 Task: Look for space in Banmankhi, India from 4th August, 2023 to 8th August, 2023 for 1 adult in price range Rs.10000 to Rs.15000. Place can be private room with 1  bedroom having 1 bed and 1 bathroom. Property type can be flatguest house, hotel. Amenities needed are: wifi. Booking option can be shelf check-in. Required host language is English.
Action: Mouse moved to (449, 99)
Screenshot: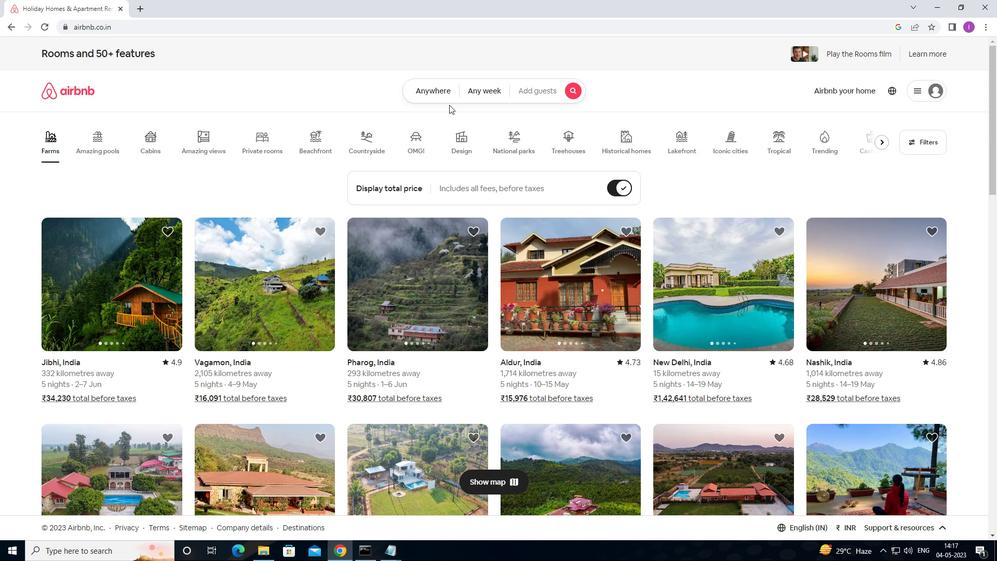 
Action: Mouse pressed left at (449, 99)
Screenshot: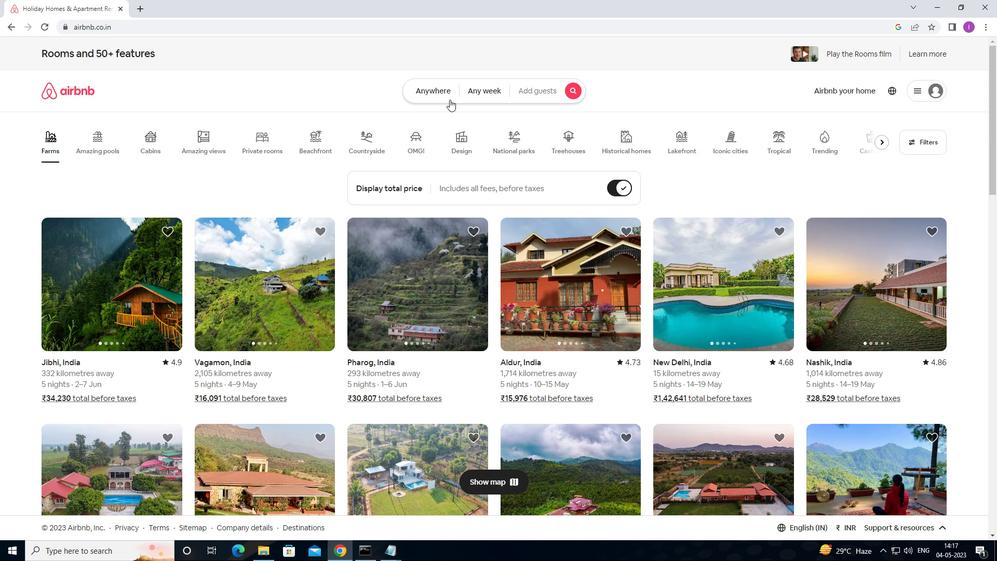 
Action: Mouse moved to (336, 132)
Screenshot: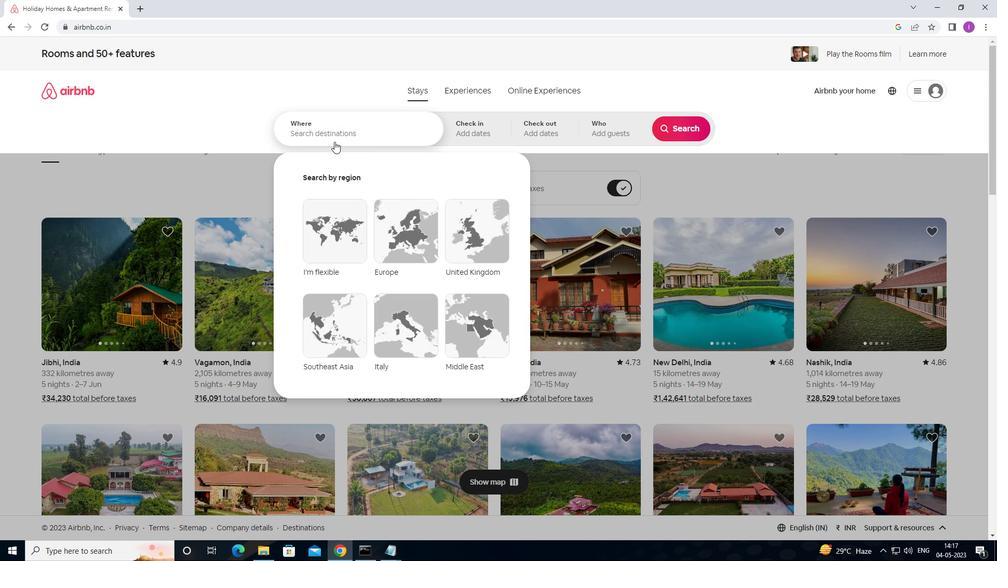 
Action: Mouse pressed left at (336, 132)
Screenshot: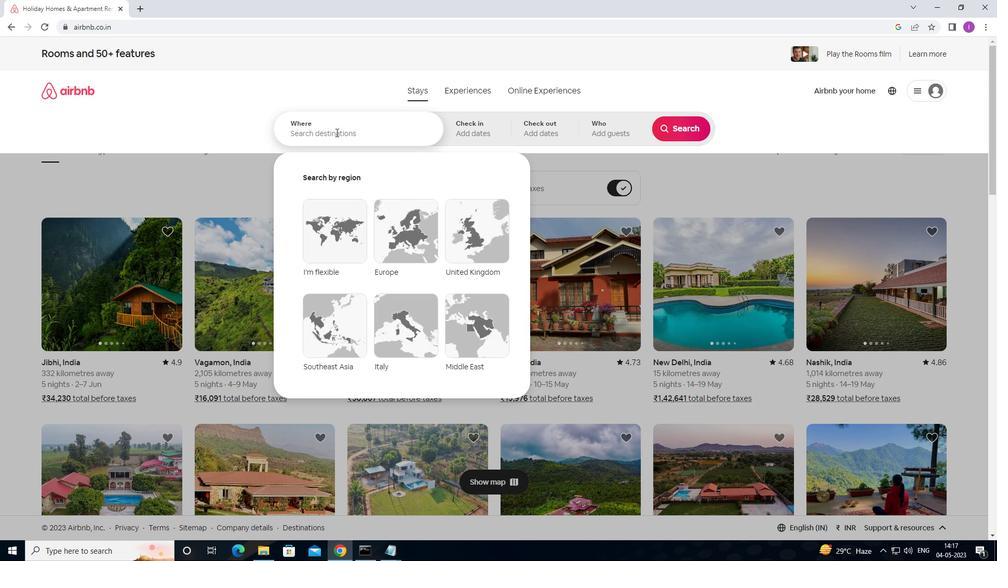 
Action: Mouse moved to (338, 131)
Screenshot: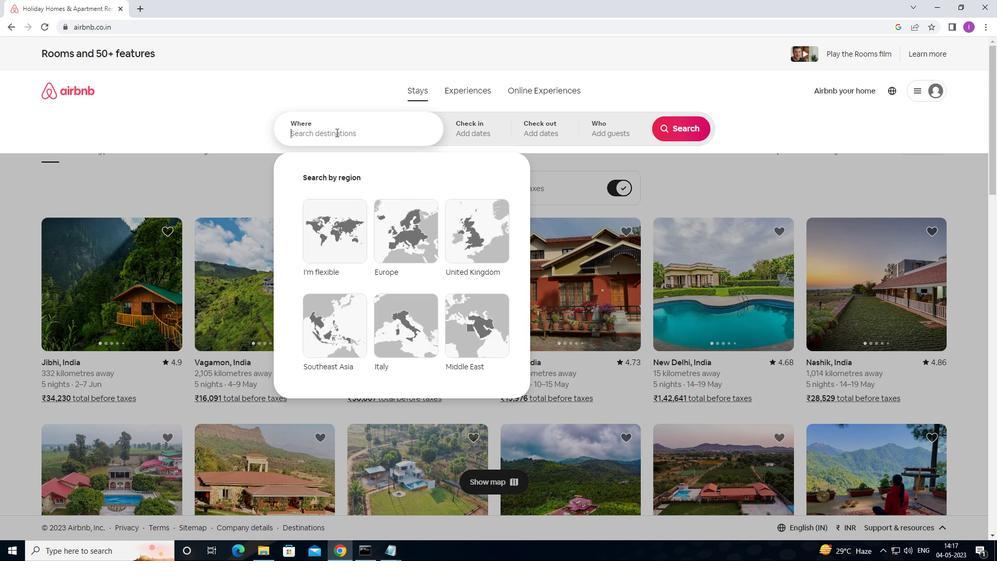 
Action: Key pressed <Key.shift>B
Screenshot: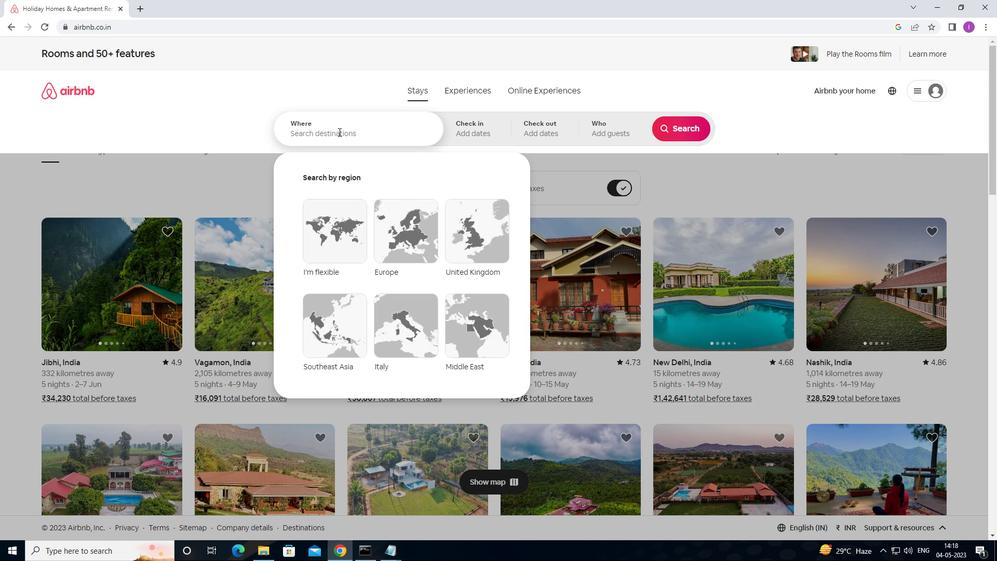 
Action: Mouse moved to (340, 130)
Screenshot: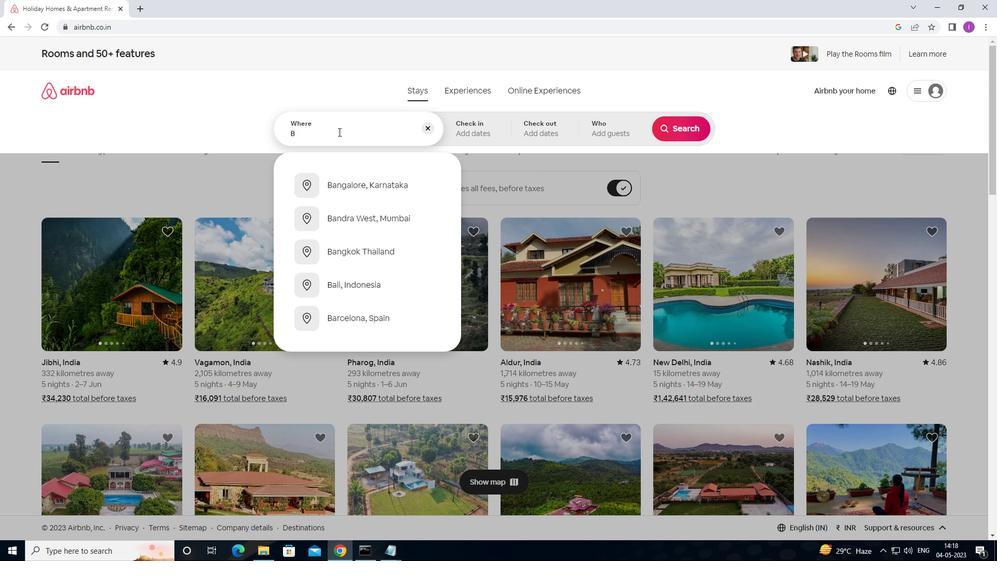 
Action: Key pressed ANMANKHI,<Key.shift><Key.shift><Key.shift><Key.shift><Key.shift><Key.shift>INDIA
Screenshot: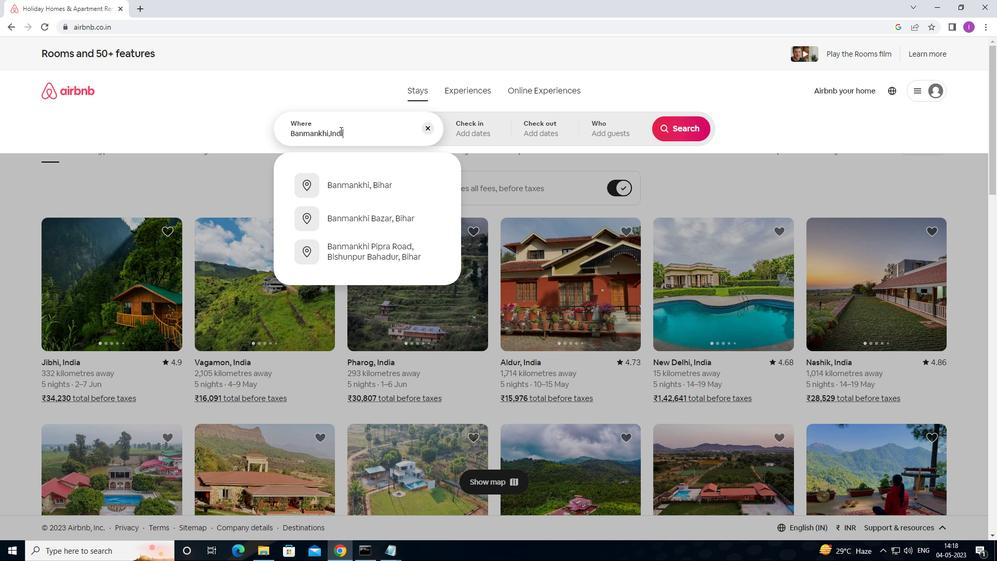
Action: Mouse moved to (486, 129)
Screenshot: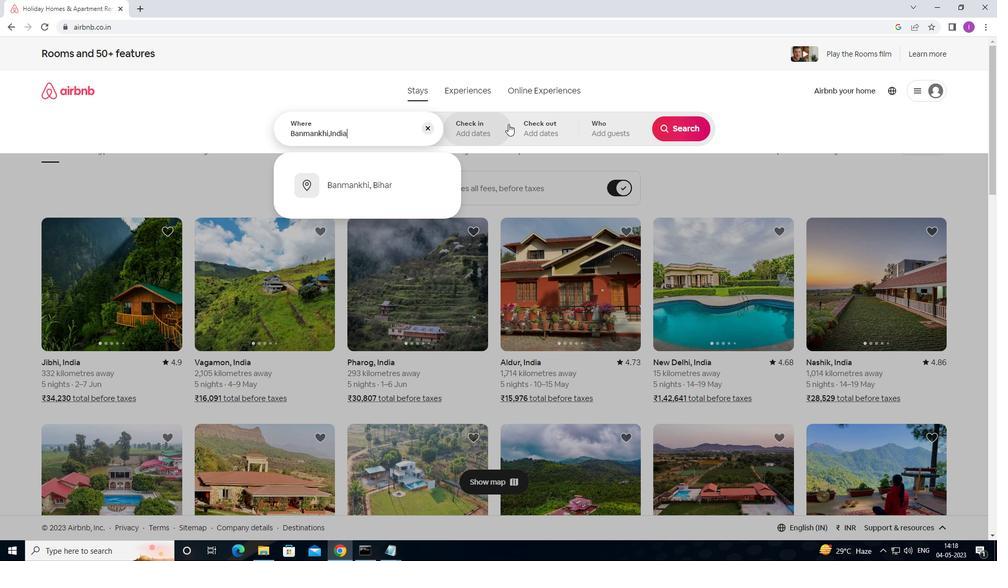 
Action: Mouse pressed left at (486, 129)
Screenshot: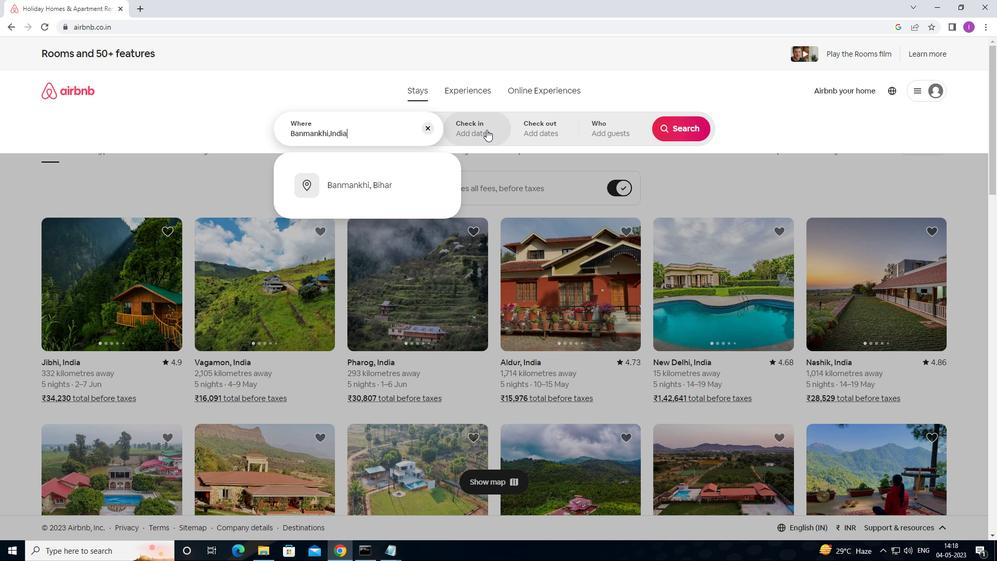 
Action: Mouse moved to (684, 210)
Screenshot: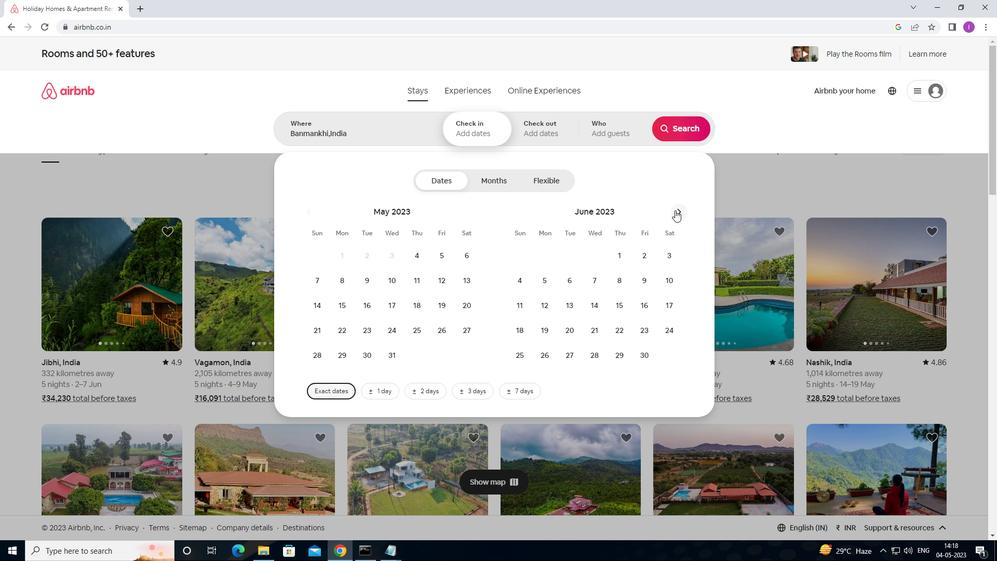 
Action: Mouse pressed left at (684, 210)
Screenshot: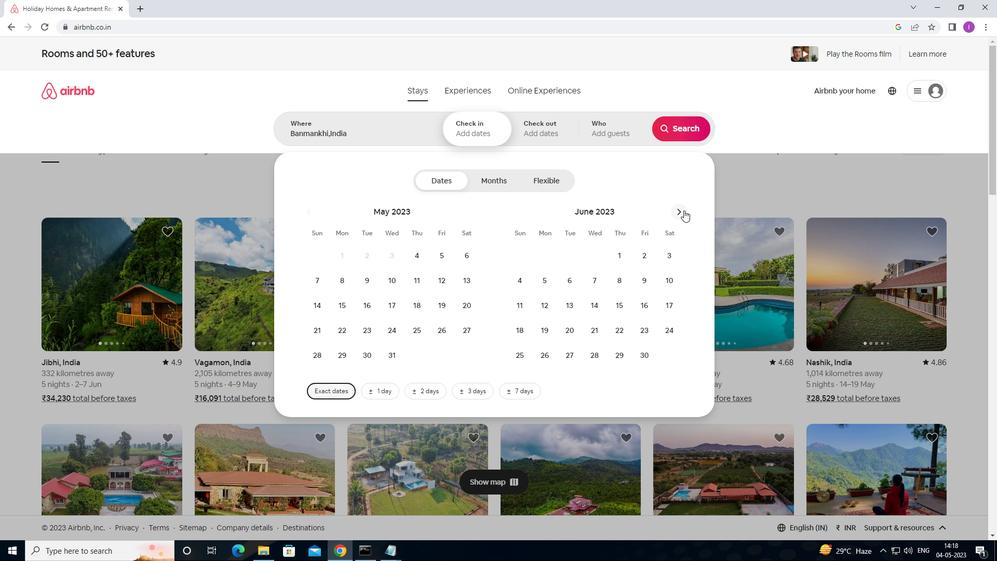 
Action: Mouse pressed left at (684, 210)
Screenshot: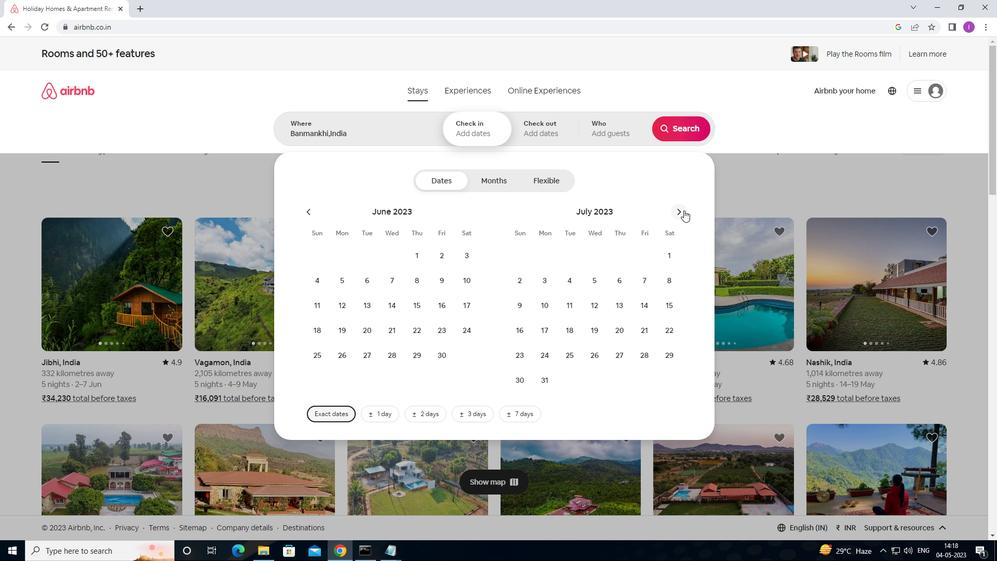 
Action: Mouse moved to (643, 257)
Screenshot: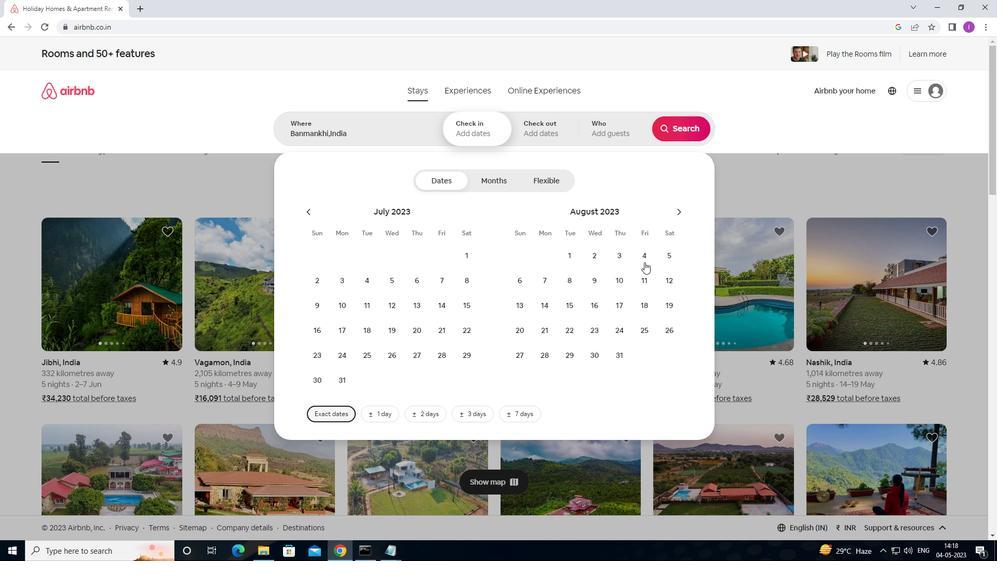 
Action: Mouse pressed left at (643, 257)
Screenshot: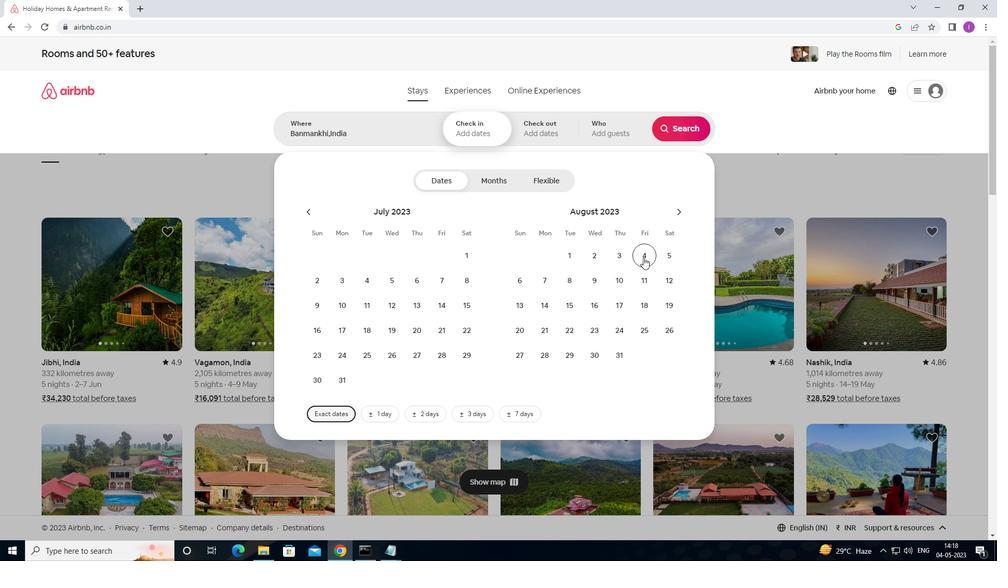 
Action: Mouse moved to (571, 284)
Screenshot: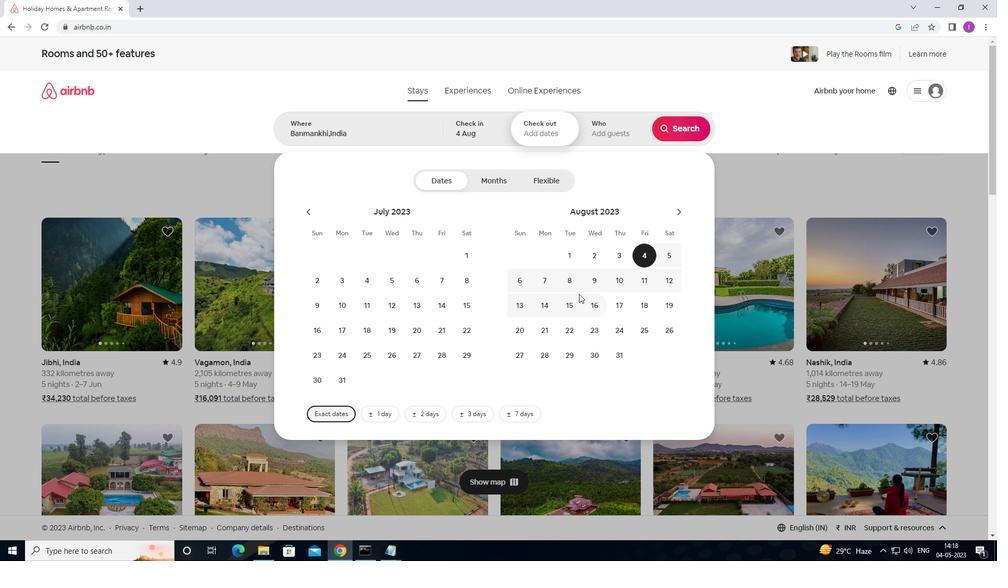 
Action: Mouse pressed left at (571, 284)
Screenshot: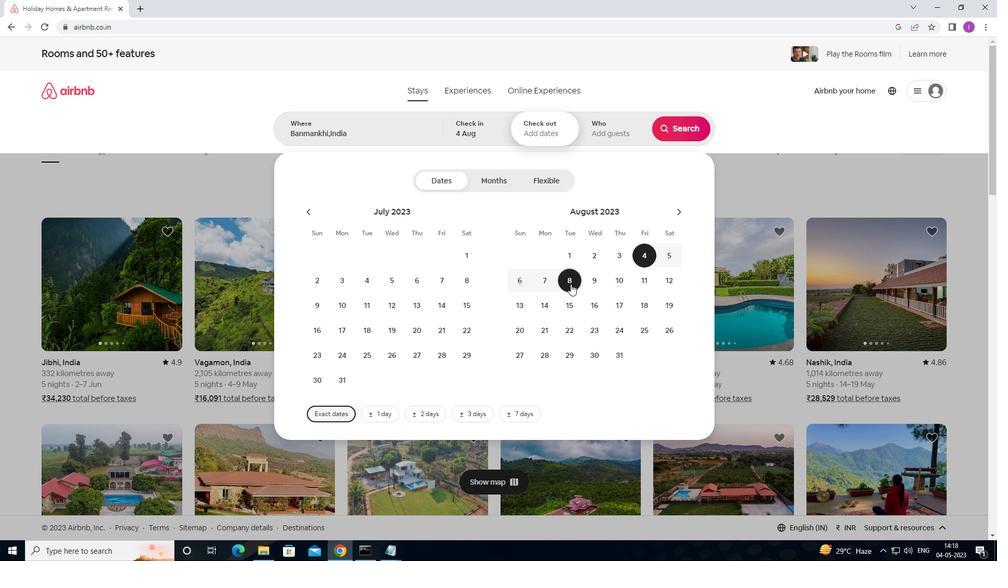 
Action: Mouse moved to (617, 136)
Screenshot: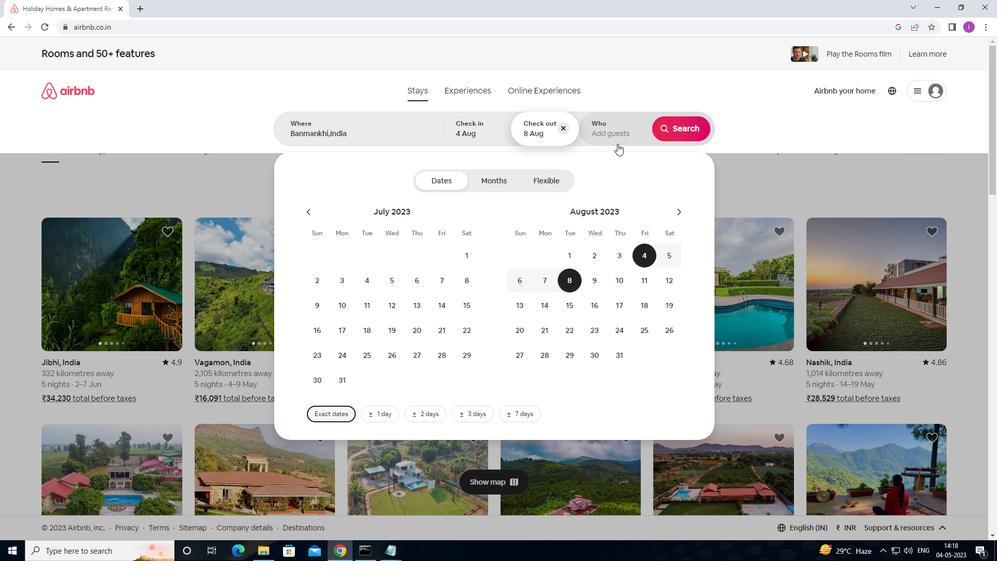 
Action: Mouse pressed left at (617, 136)
Screenshot: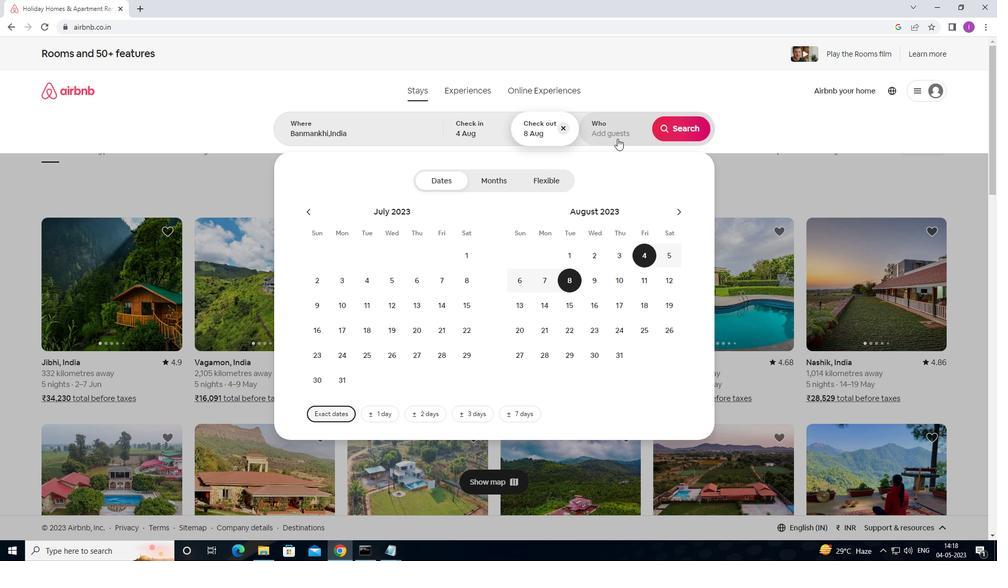 
Action: Mouse moved to (679, 182)
Screenshot: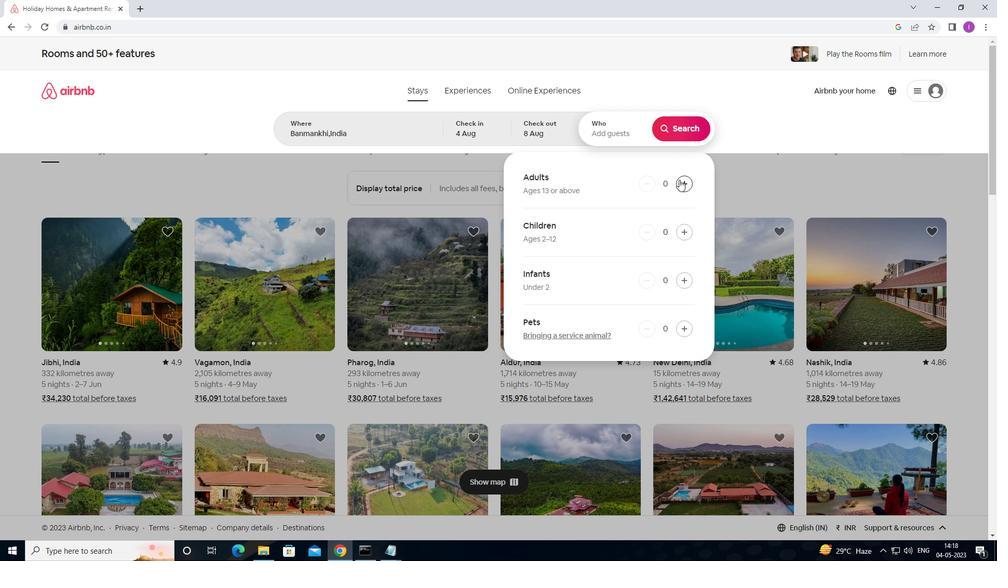
Action: Mouse pressed left at (679, 182)
Screenshot: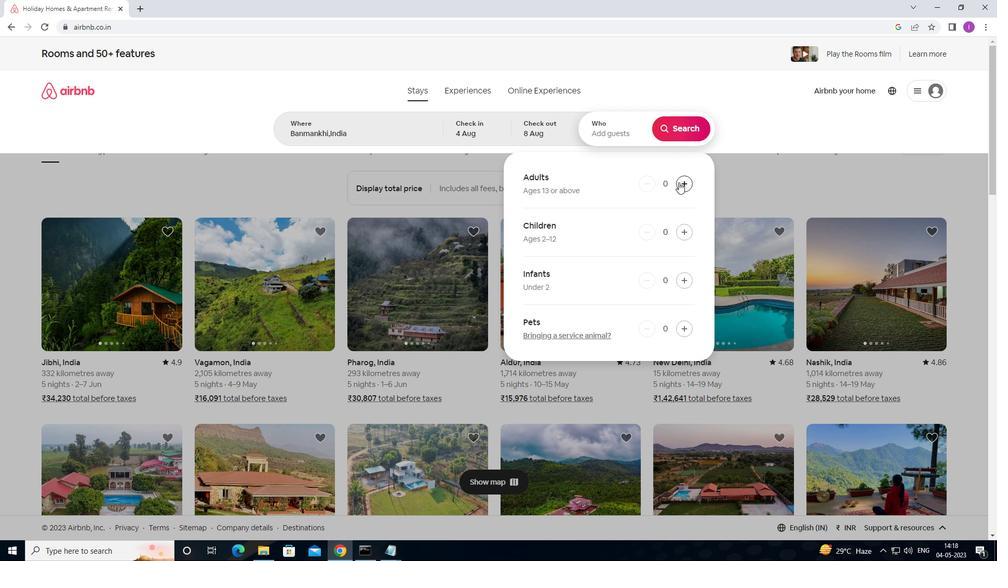 
Action: Mouse moved to (690, 134)
Screenshot: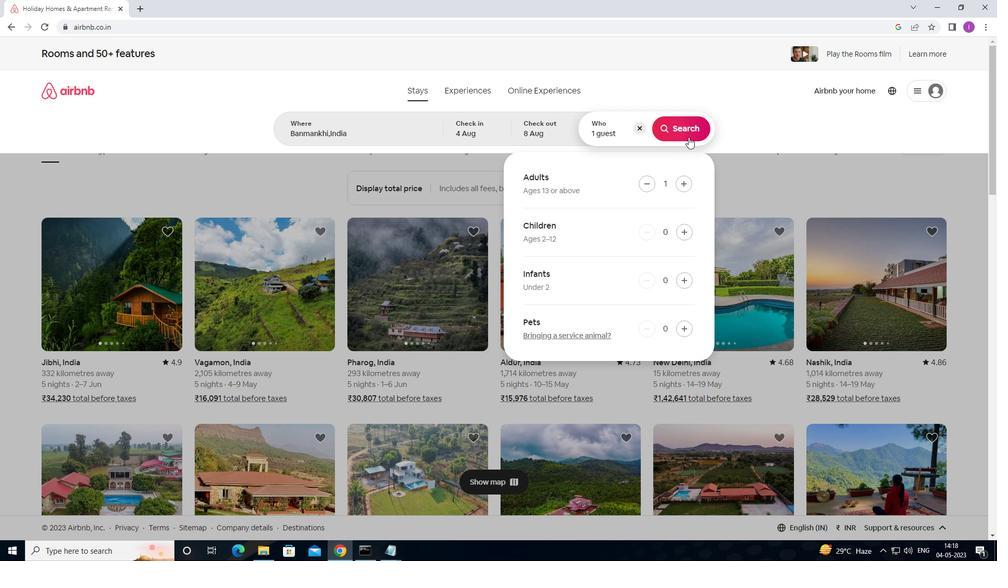 
Action: Mouse pressed left at (690, 134)
Screenshot: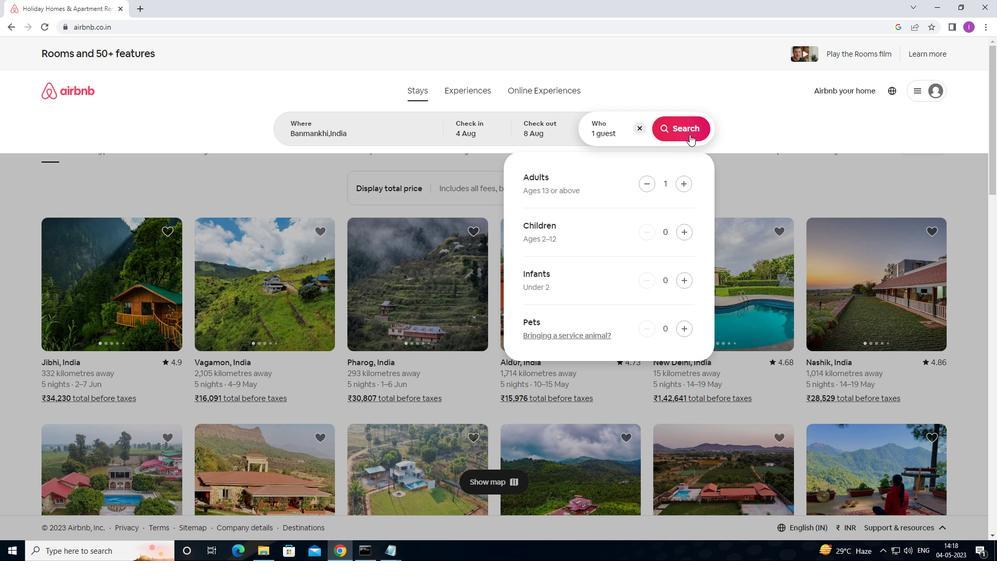 
Action: Mouse moved to (953, 94)
Screenshot: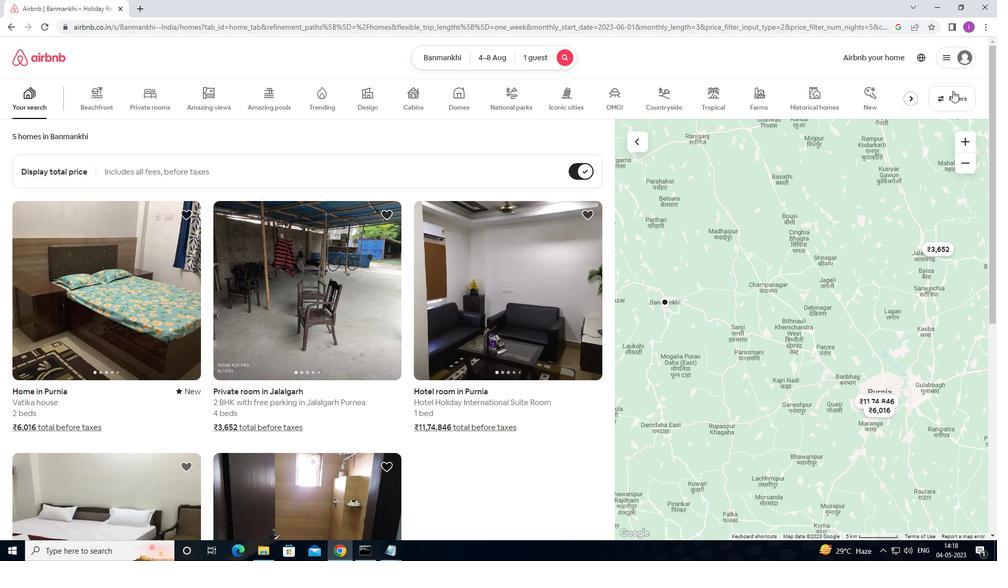 
Action: Mouse pressed left at (953, 94)
Screenshot: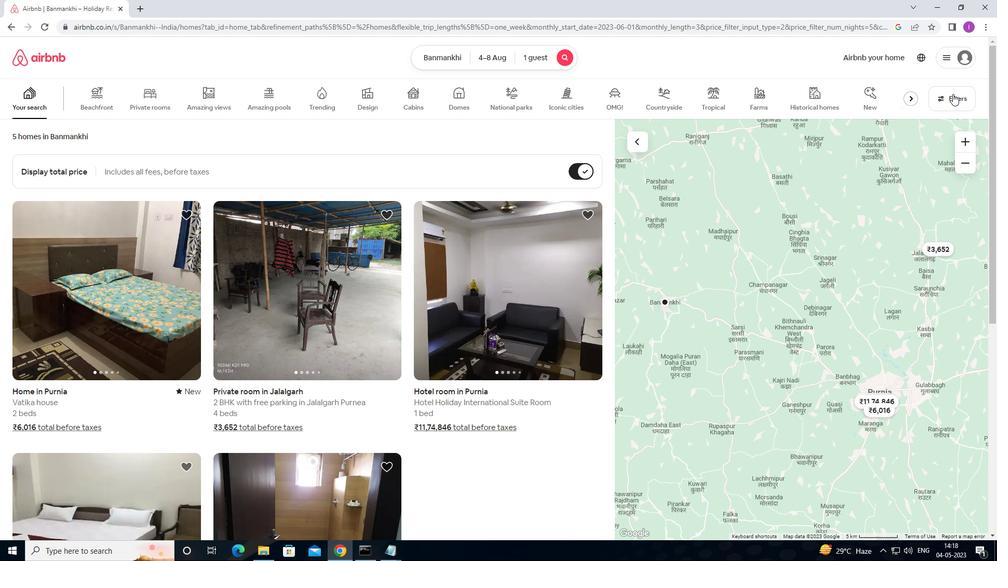 
Action: Mouse moved to (381, 231)
Screenshot: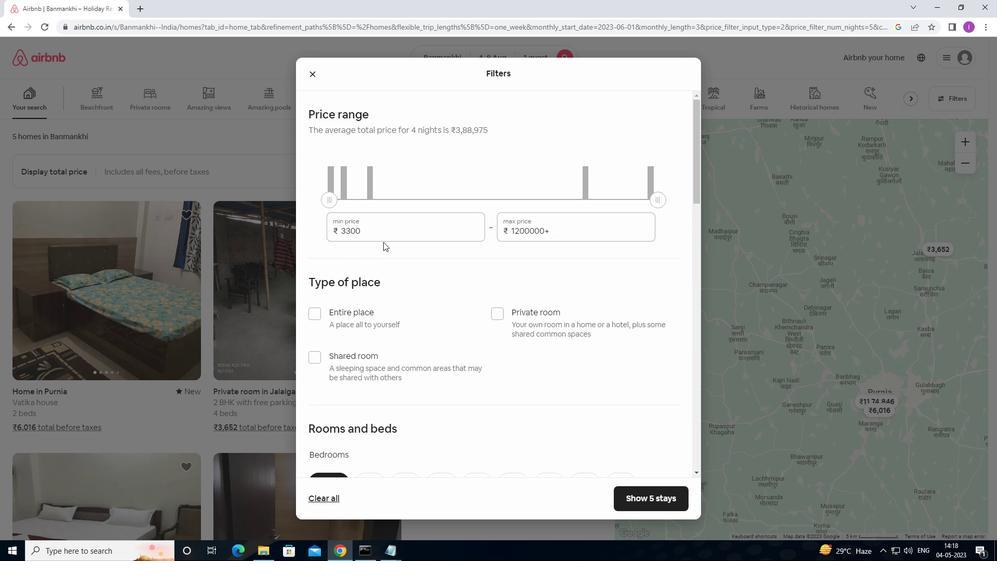 
Action: Mouse pressed left at (381, 231)
Screenshot: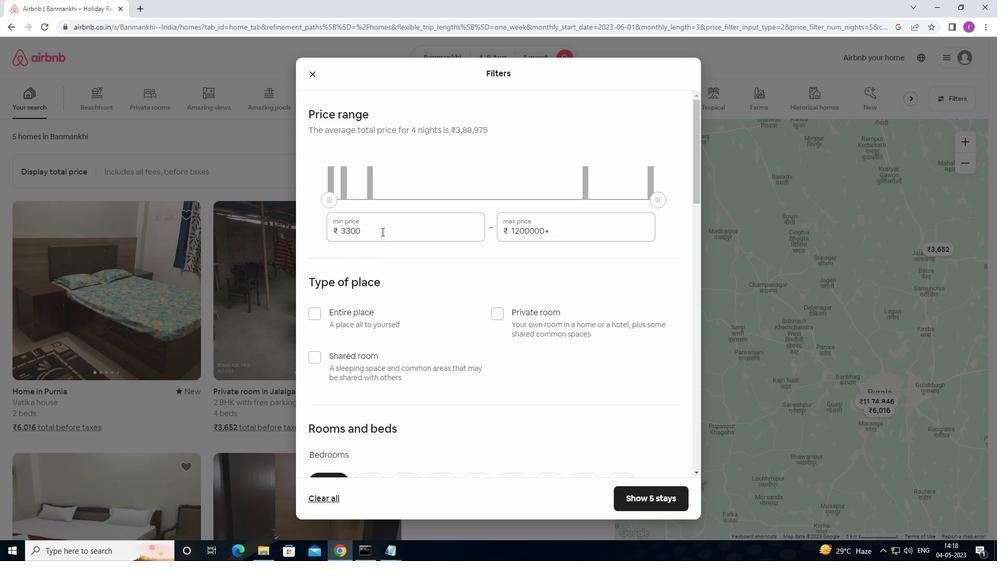 
Action: Mouse moved to (340, 245)
Screenshot: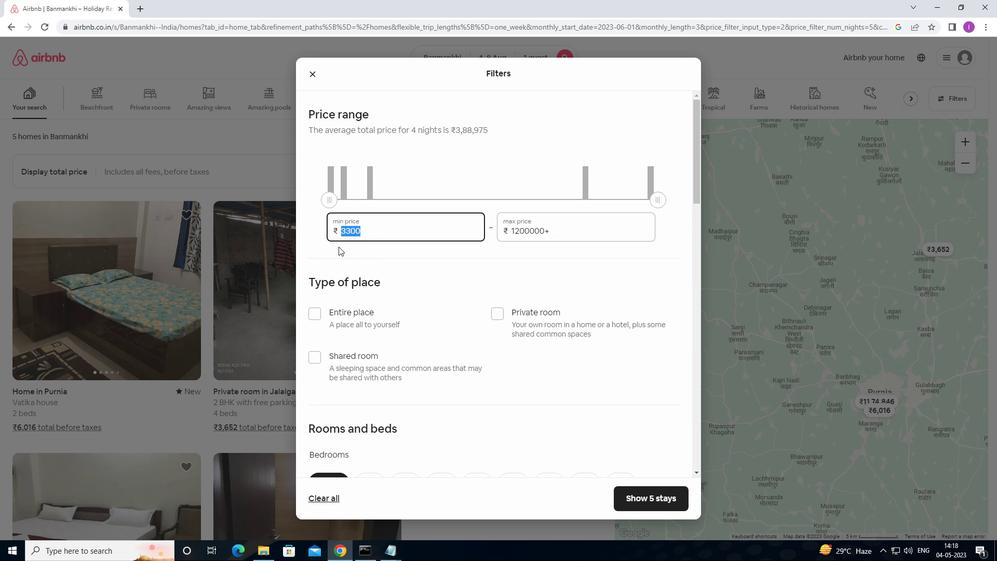 
Action: Key pressed 1
Screenshot: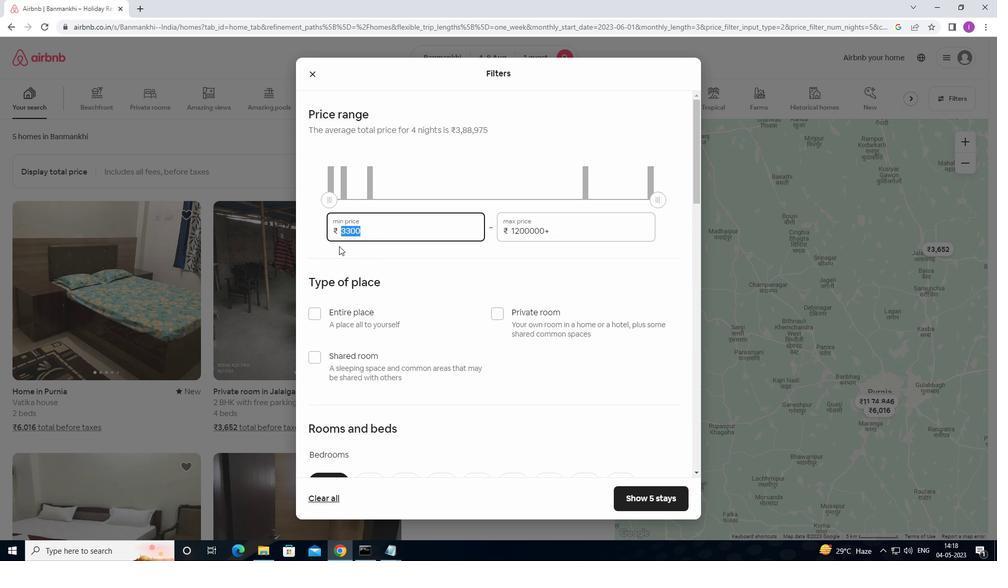 
Action: Mouse moved to (341, 242)
Screenshot: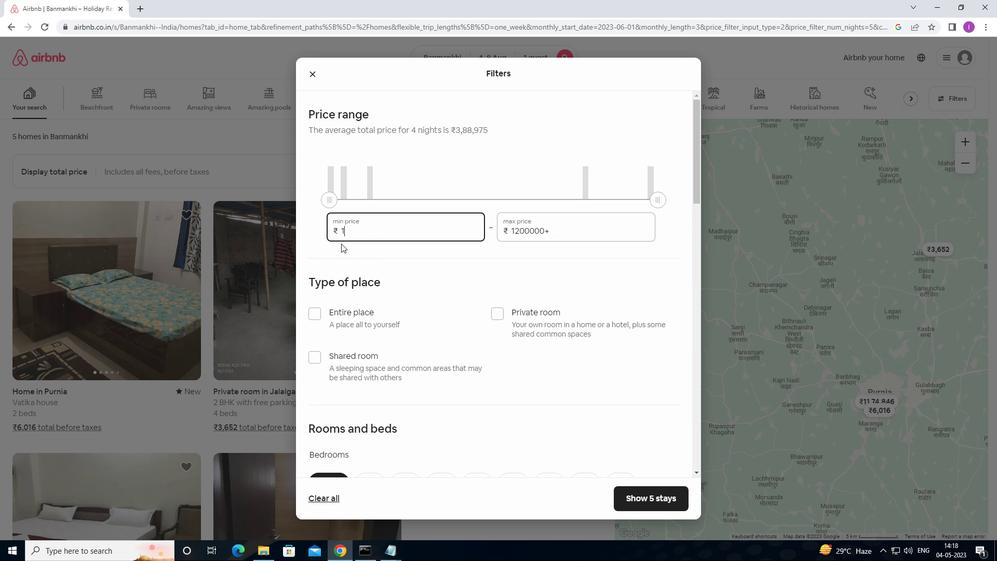 
Action: Key pressed 0
Screenshot: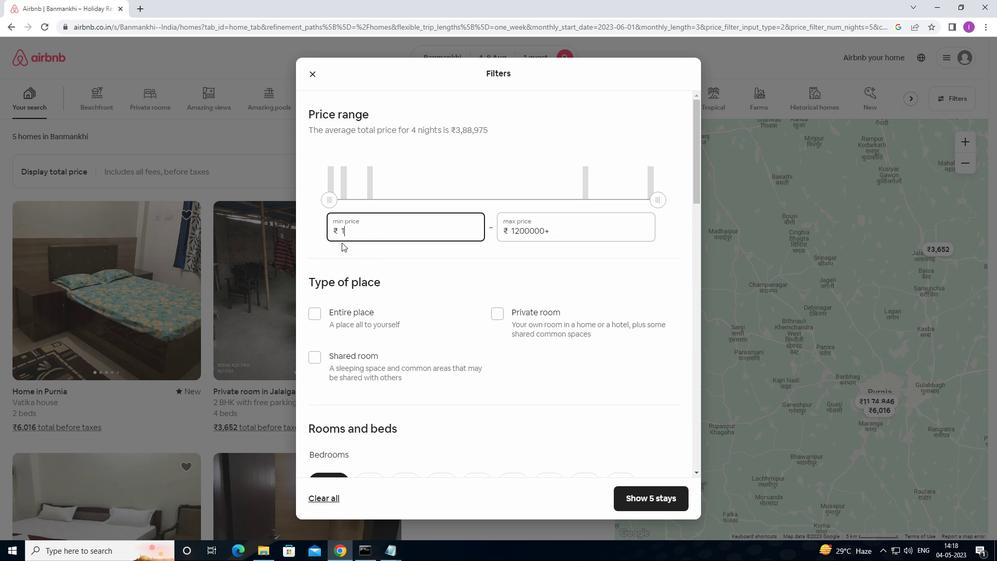 
Action: Mouse moved to (342, 242)
Screenshot: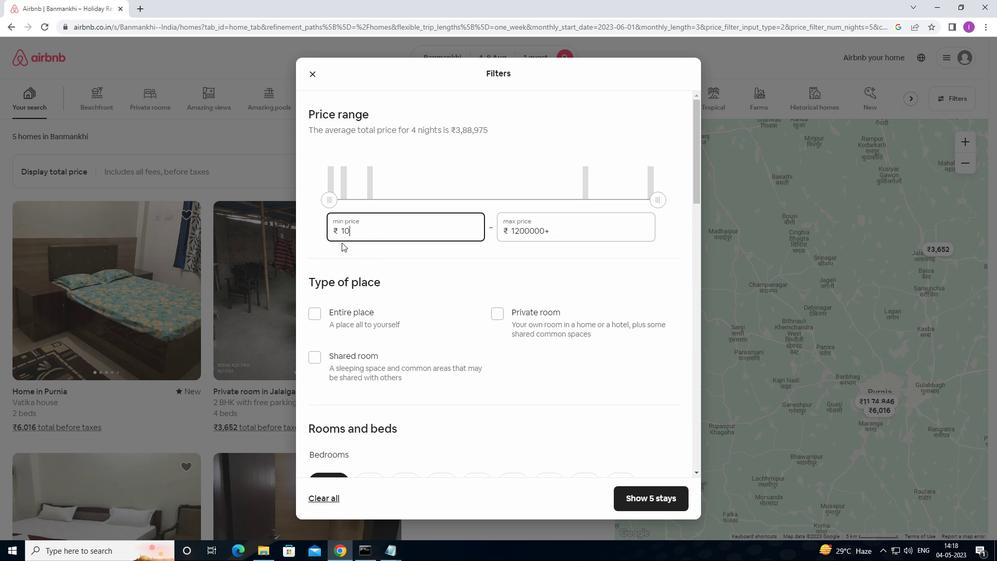 
Action: Key pressed 0
Screenshot: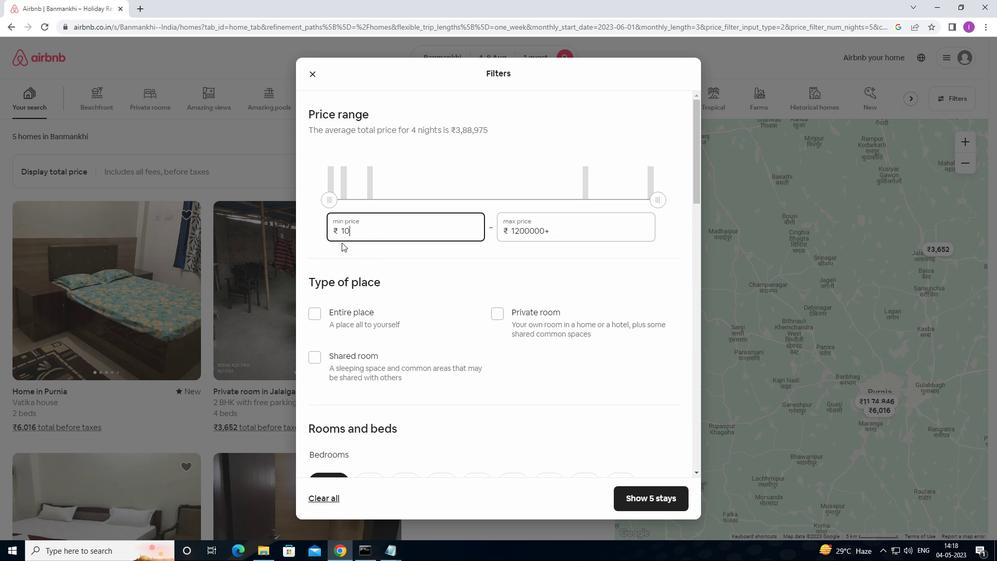 
Action: Mouse moved to (347, 241)
Screenshot: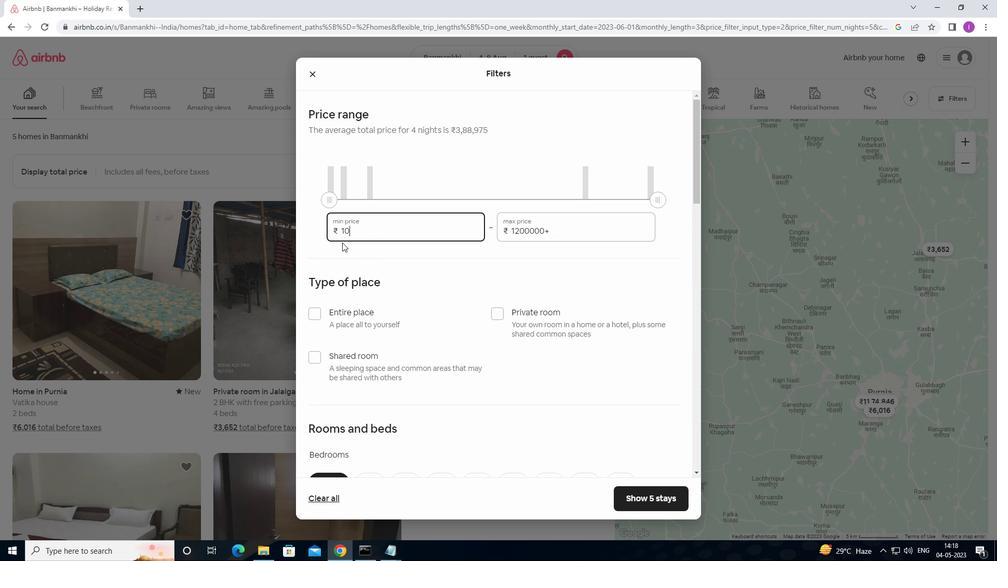 
Action: Key pressed 0
Screenshot: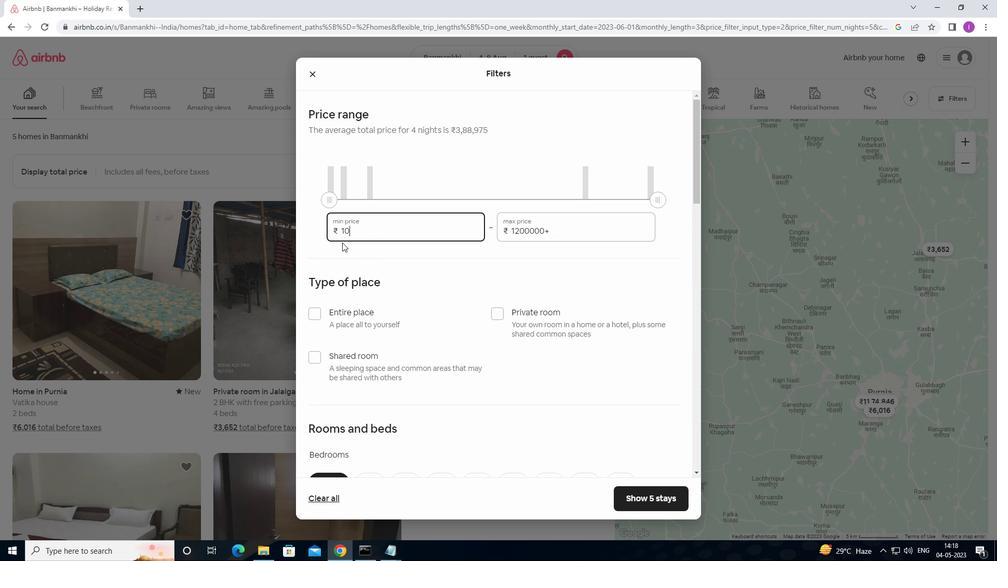 
Action: Mouse moved to (352, 240)
Screenshot: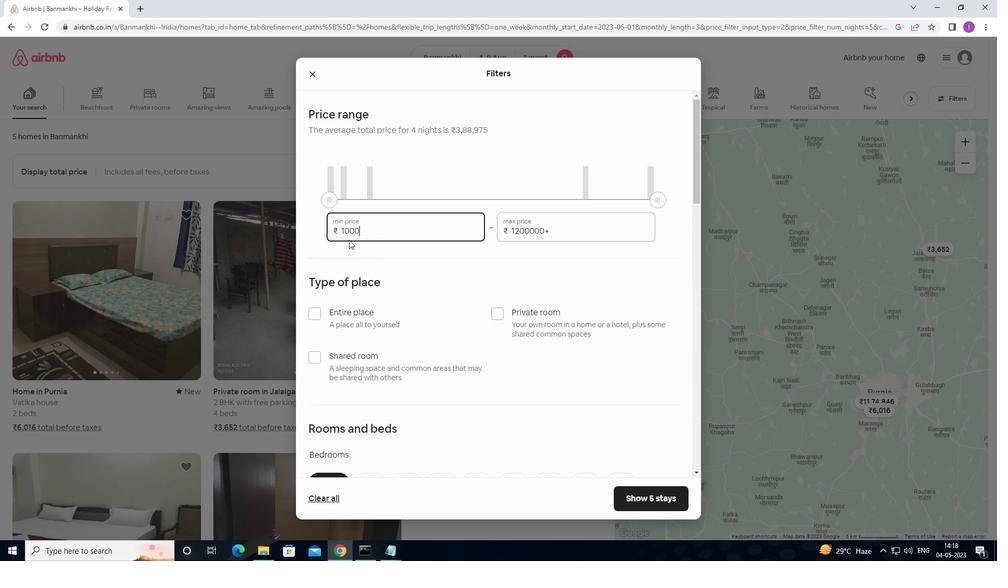 
Action: Key pressed 0
Screenshot: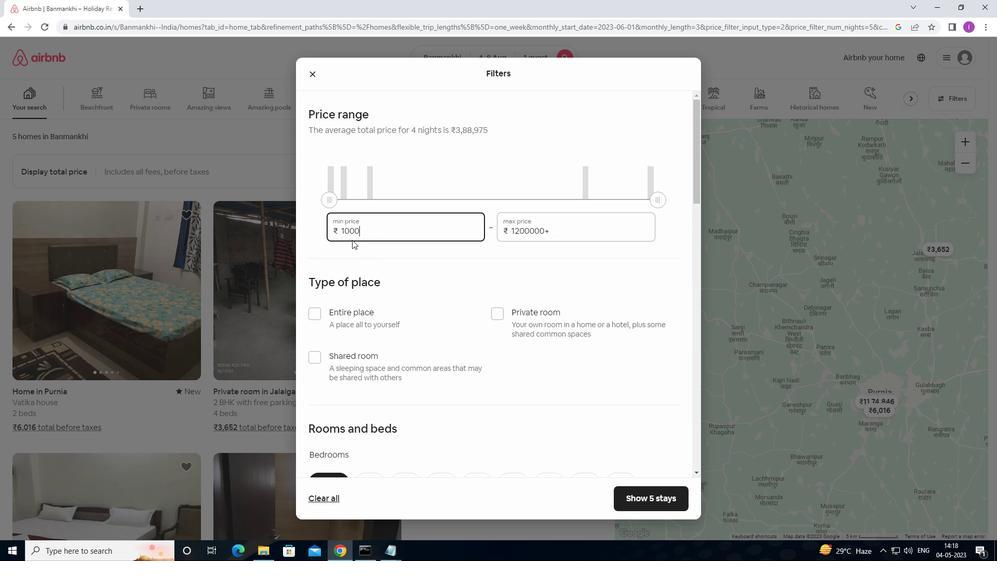 
Action: Mouse moved to (563, 227)
Screenshot: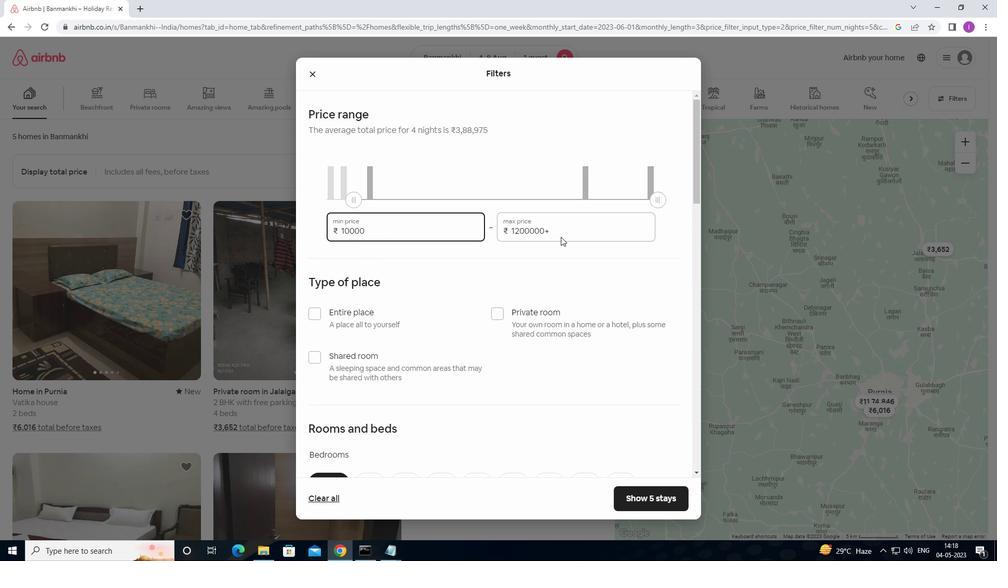 
Action: Mouse pressed left at (563, 227)
Screenshot: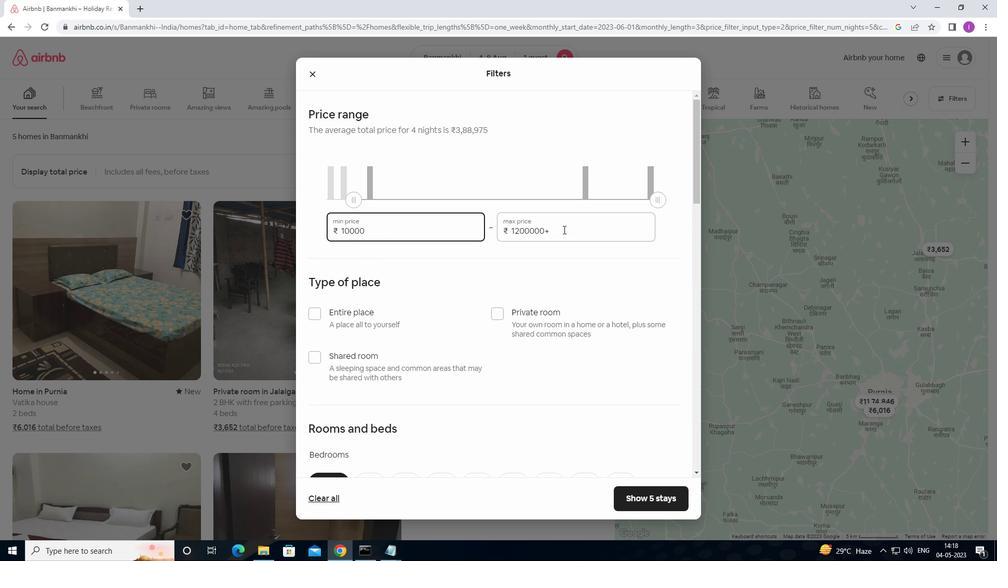 
Action: Mouse moved to (503, 231)
Screenshot: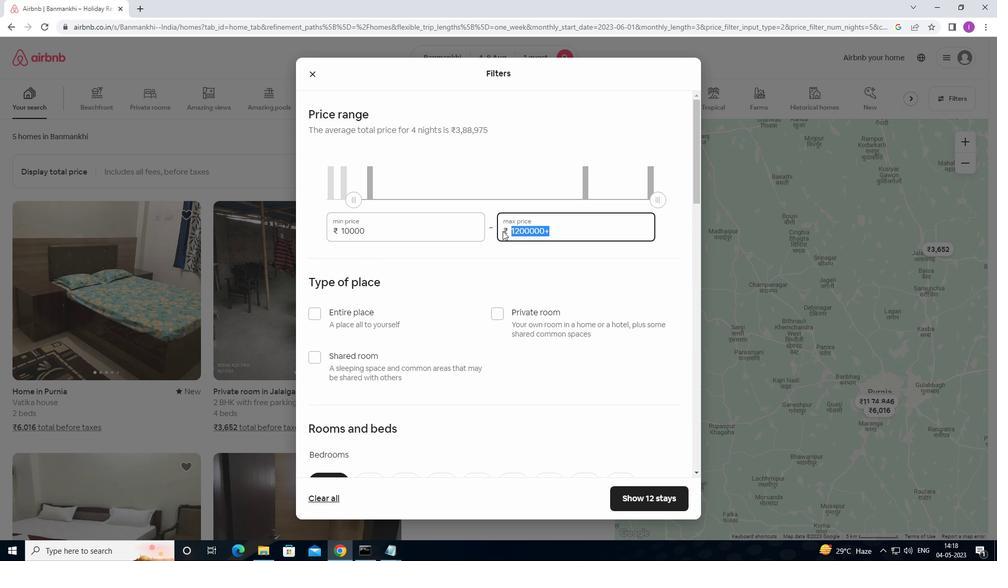 
Action: Key pressed 1
Screenshot: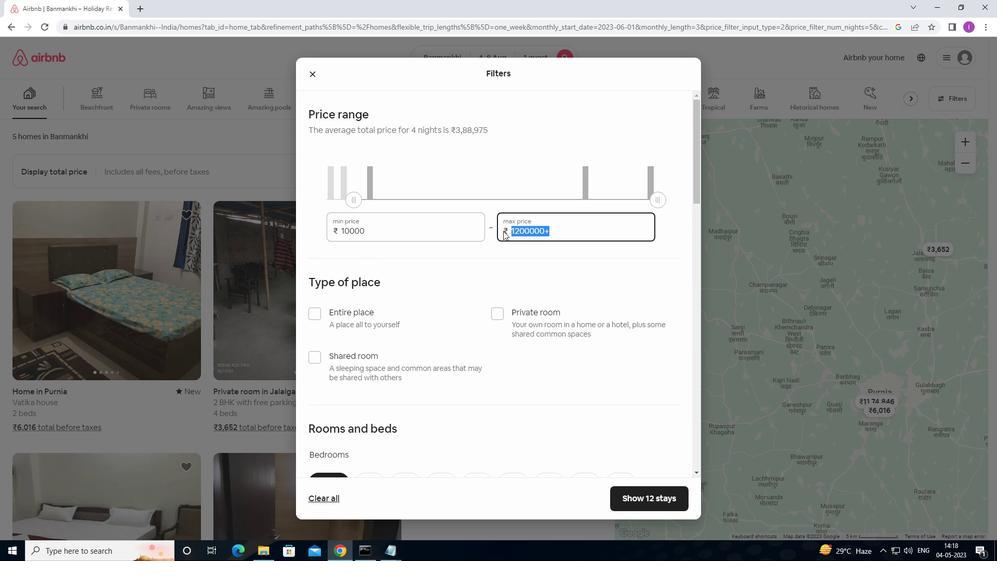 
Action: Mouse moved to (503, 231)
Screenshot: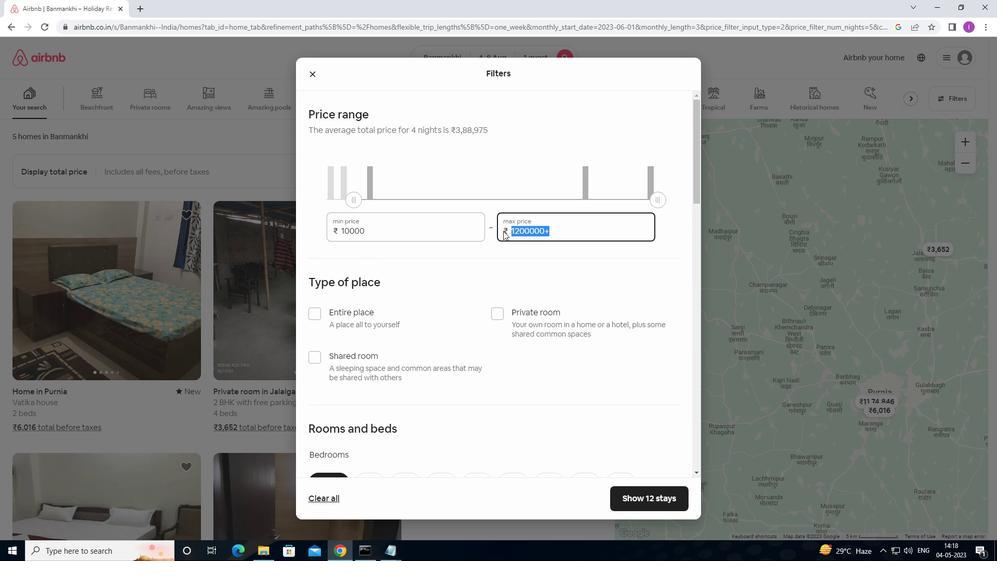 
Action: Key pressed 5
Screenshot: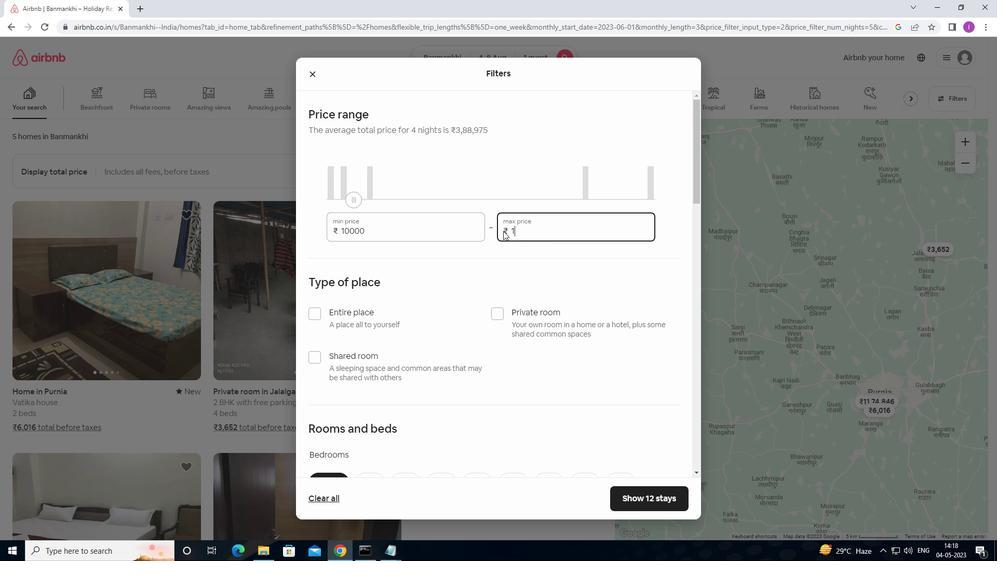 
Action: Mouse moved to (504, 231)
Screenshot: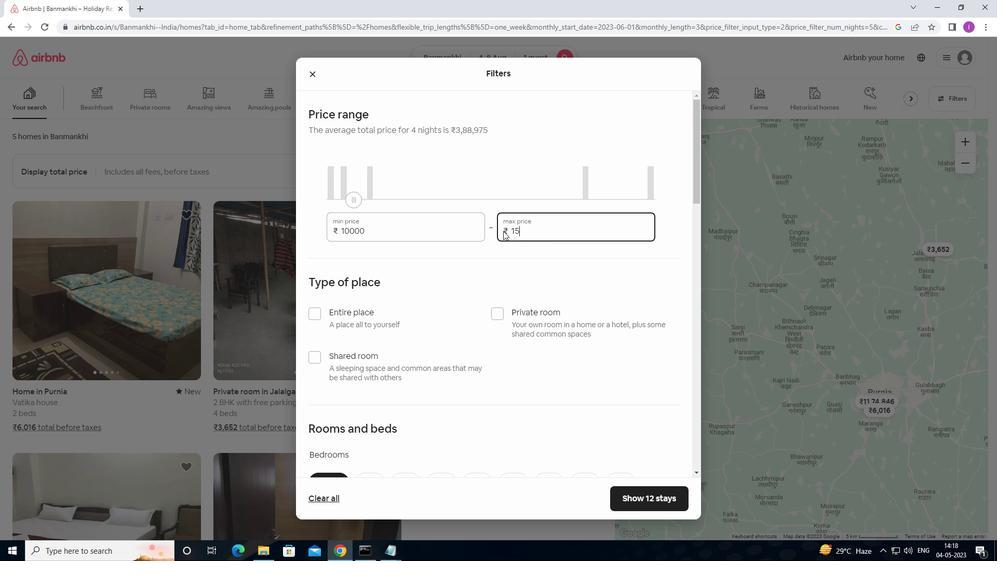 
Action: Key pressed 0
Screenshot: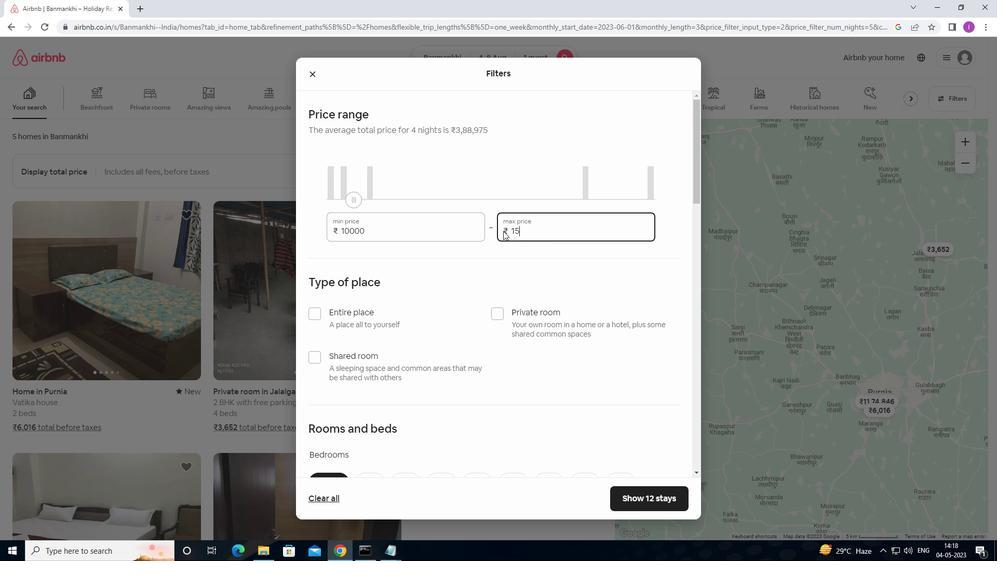 
Action: Mouse moved to (504, 232)
Screenshot: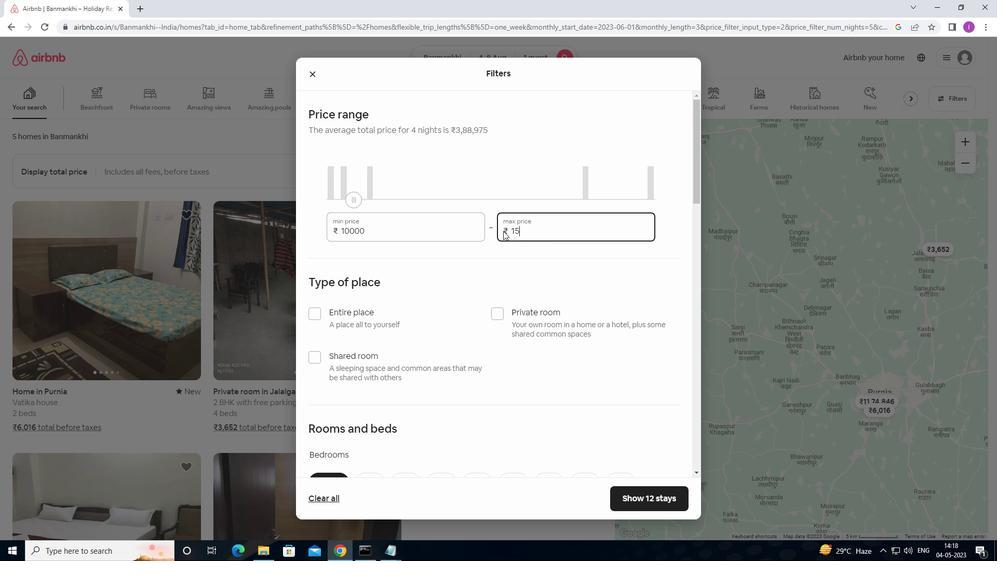 
Action: Key pressed 00
Screenshot: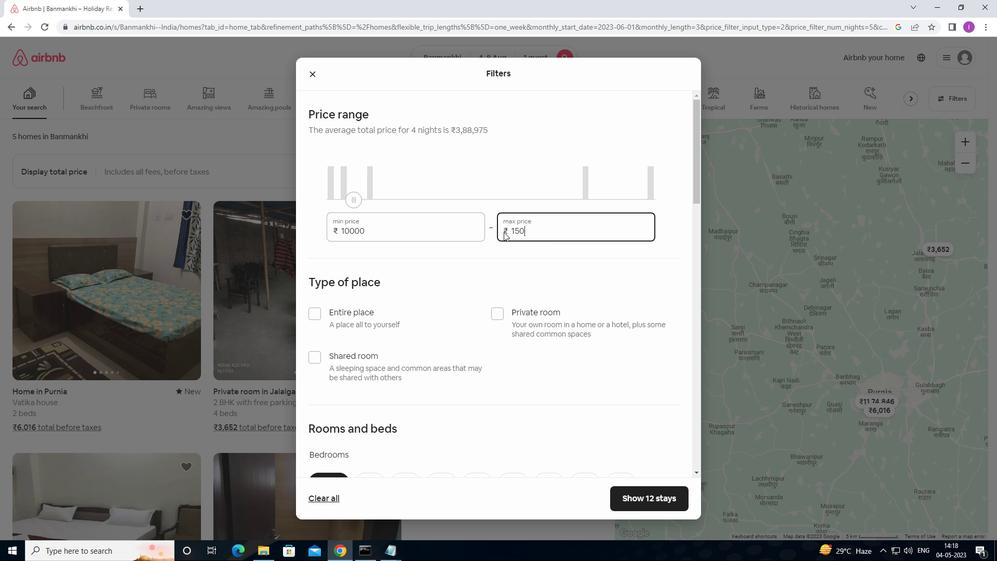 
Action: Mouse moved to (523, 256)
Screenshot: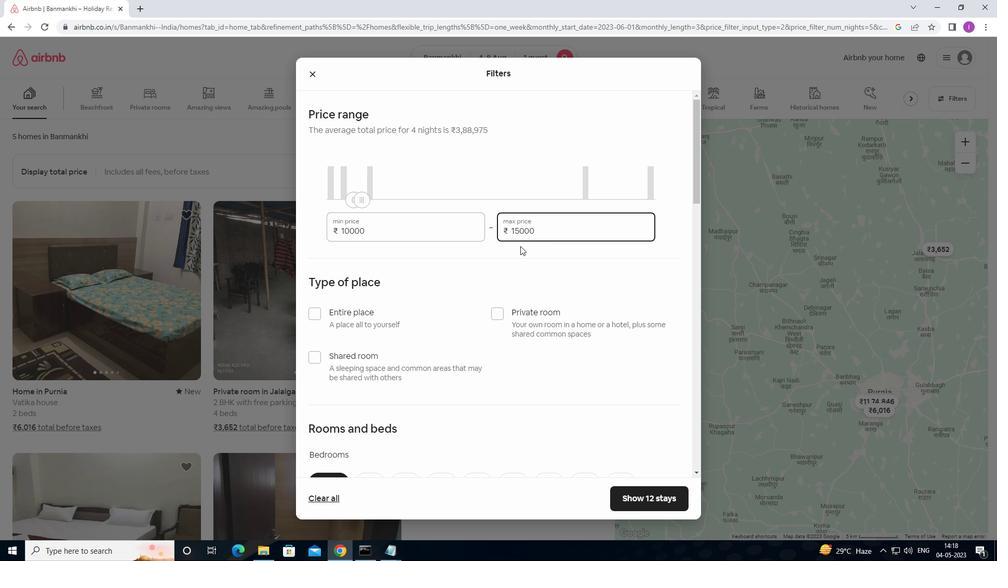 
Action: Mouse scrolled (523, 256) with delta (0, 0)
Screenshot: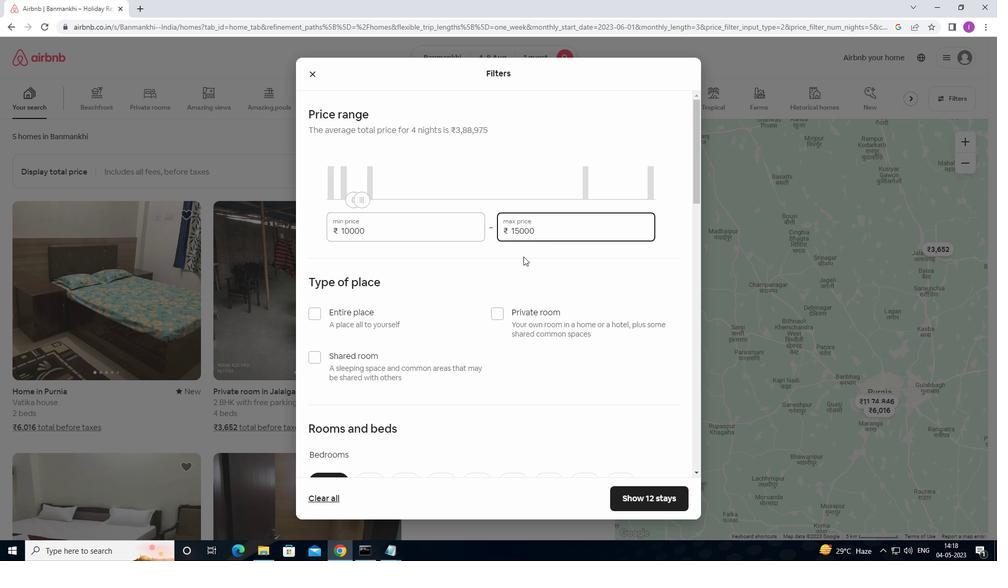 
Action: Mouse moved to (497, 263)
Screenshot: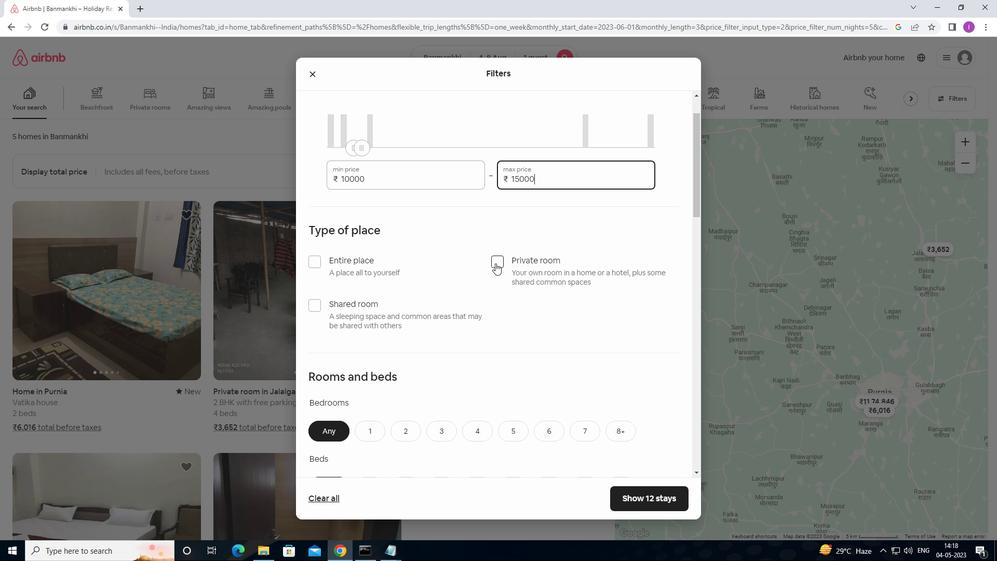 
Action: Mouse pressed left at (497, 263)
Screenshot: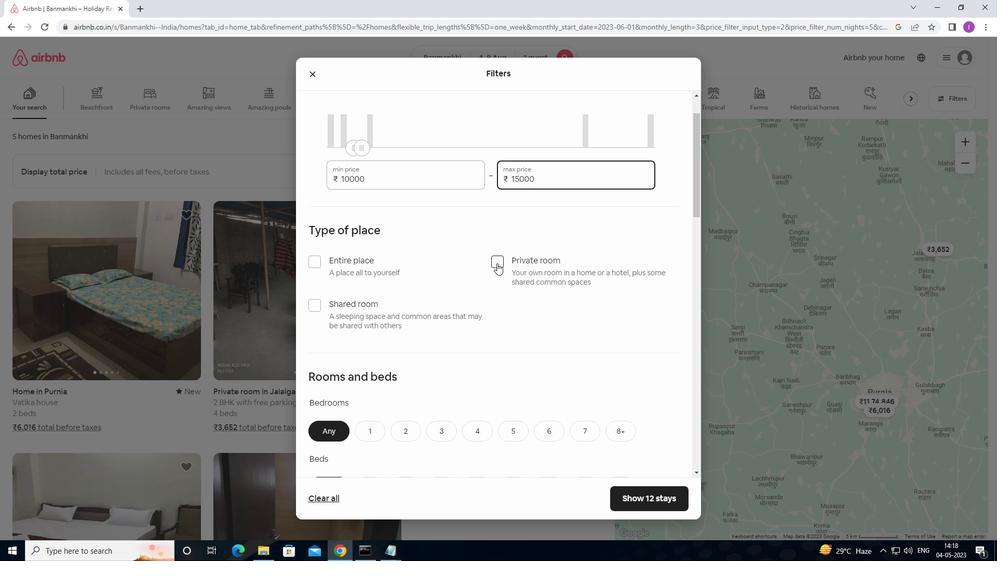 
Action: Mouse moved to (497, 264)
Screenshot: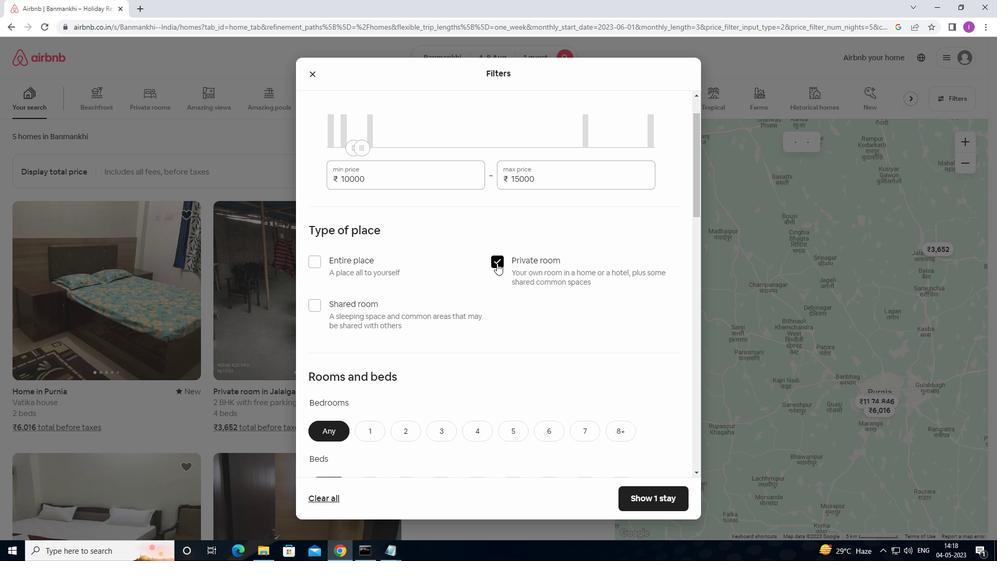 
Action: Mouse scrolled (497, 263) with delta (0, 0)
Screenshot: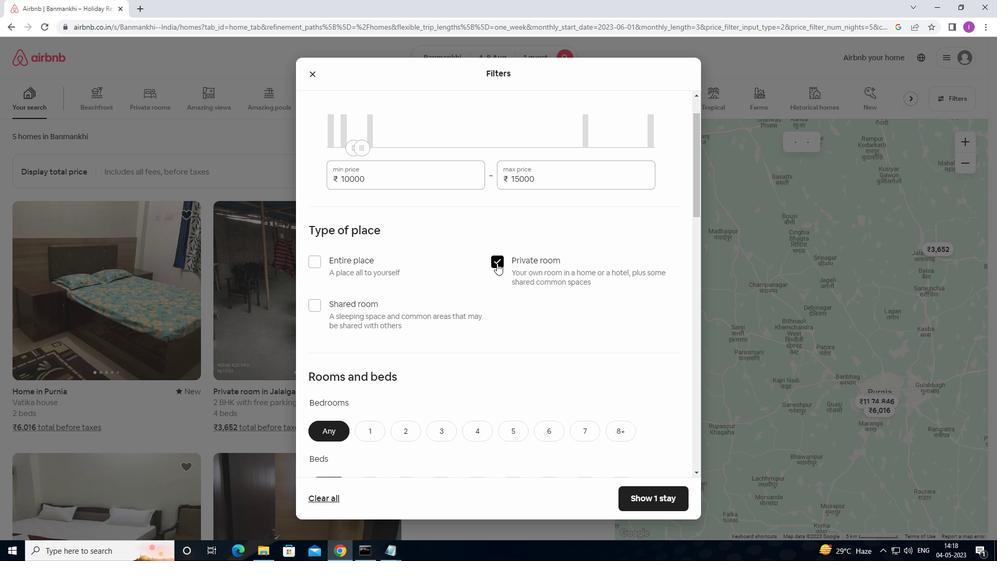 
Action: Mouse moved to (496, 265)
Screenshot: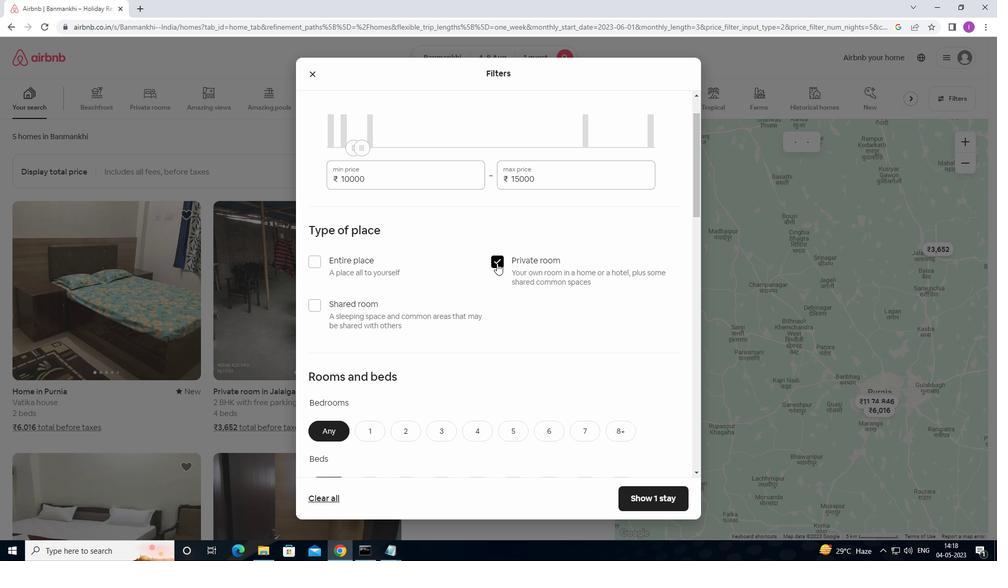 
Action: Mouse scrolled (496, 265) with delta (0, 0)
Screenshot: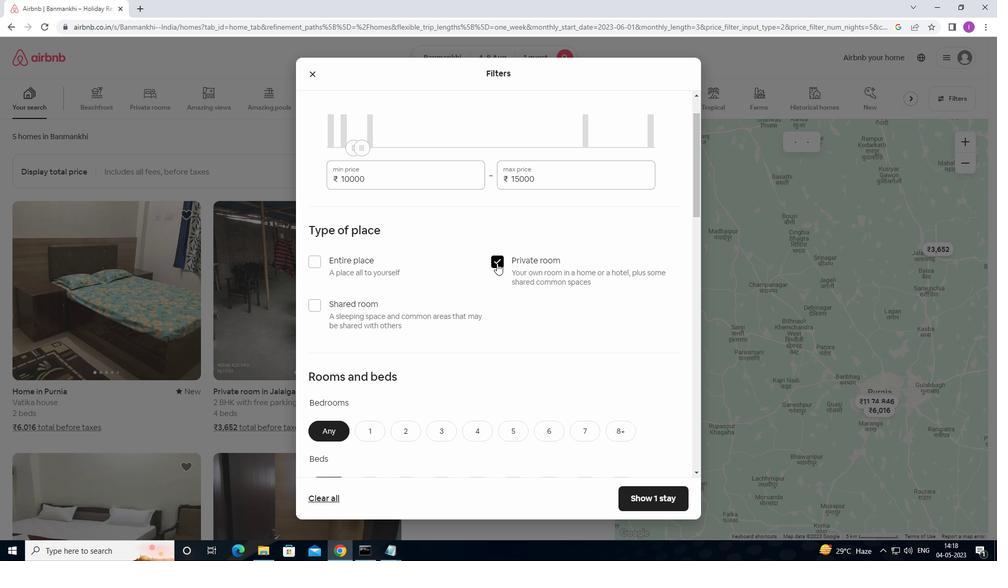 
Action: Mouse moved to (494, 267)
Screenshot: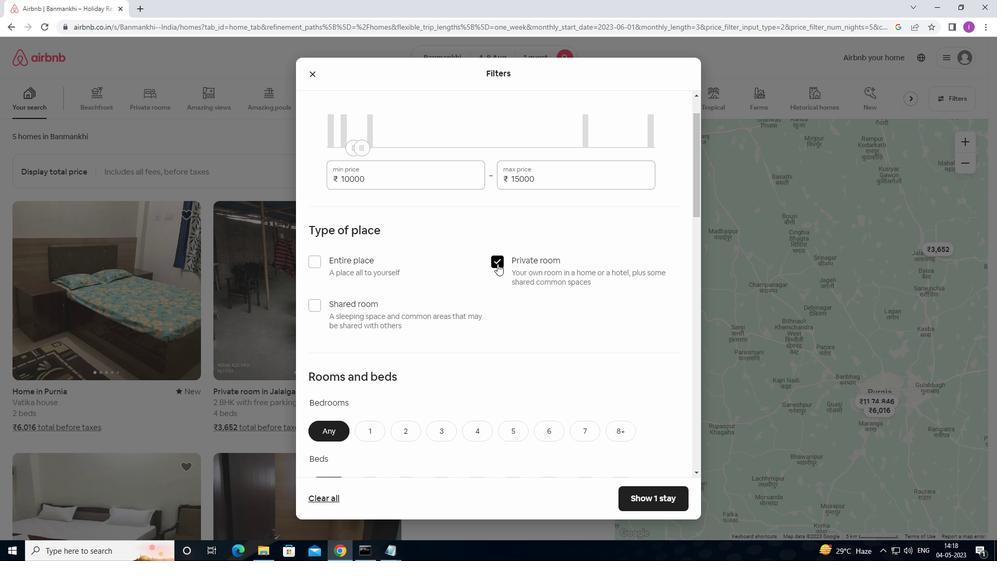 
Action: Mouse scrolled (494, 266) with delta (0, 0)
Screenshot: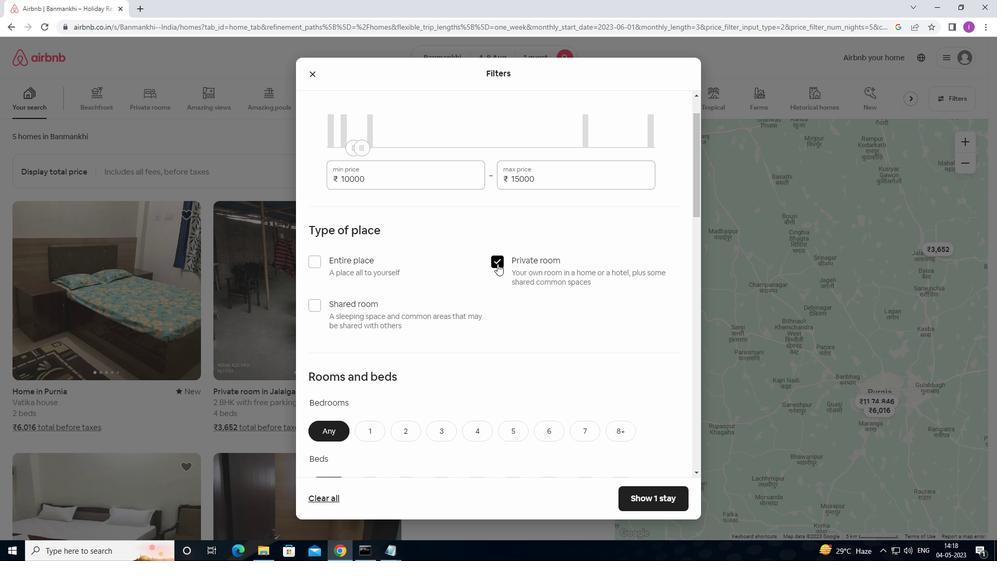 
Action: Mouse moved to (475, 269)
Screenshot: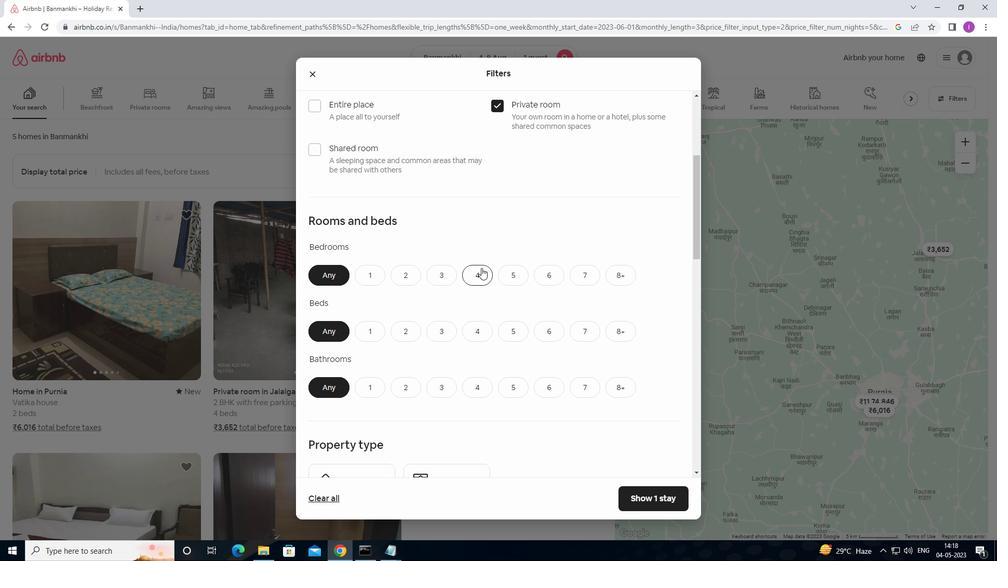 
Action: Mouse scrolled (475, 269) with delta (0, 0)
Screenshot: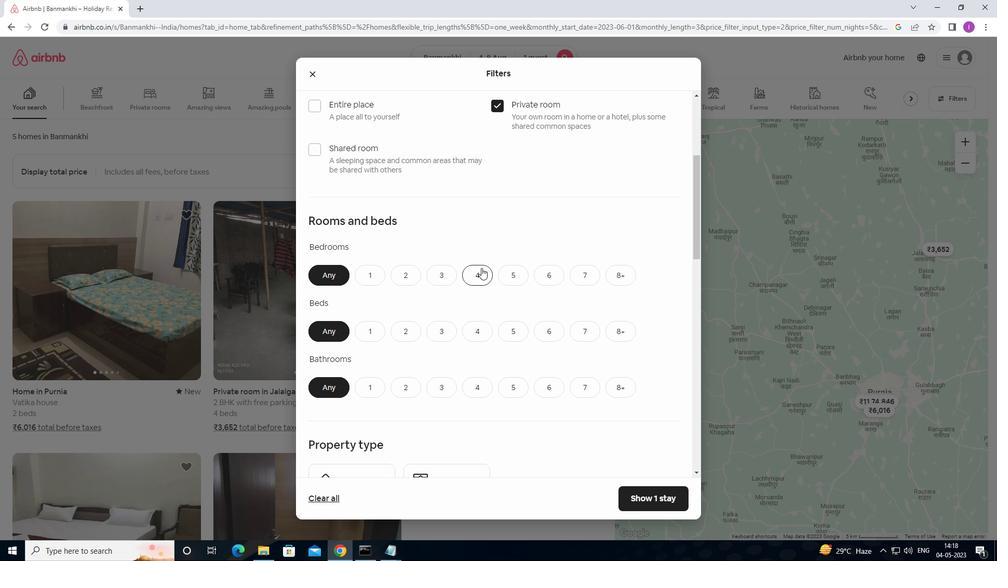 
Action: Mouse moved to (470, 270)
Screenshot: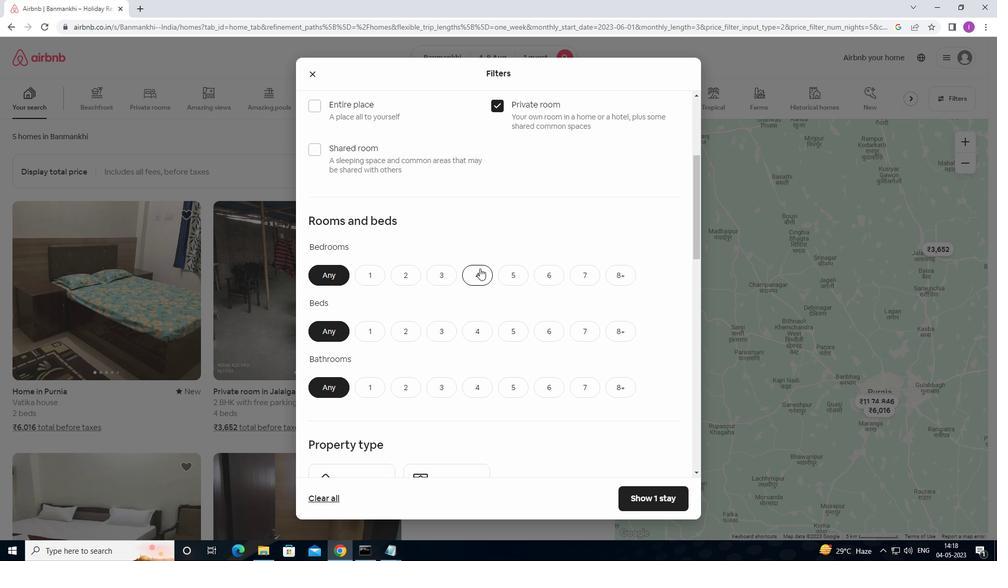 
Action: Mouse scrolled (470, 270) with delta (0, 0)
Screenshot: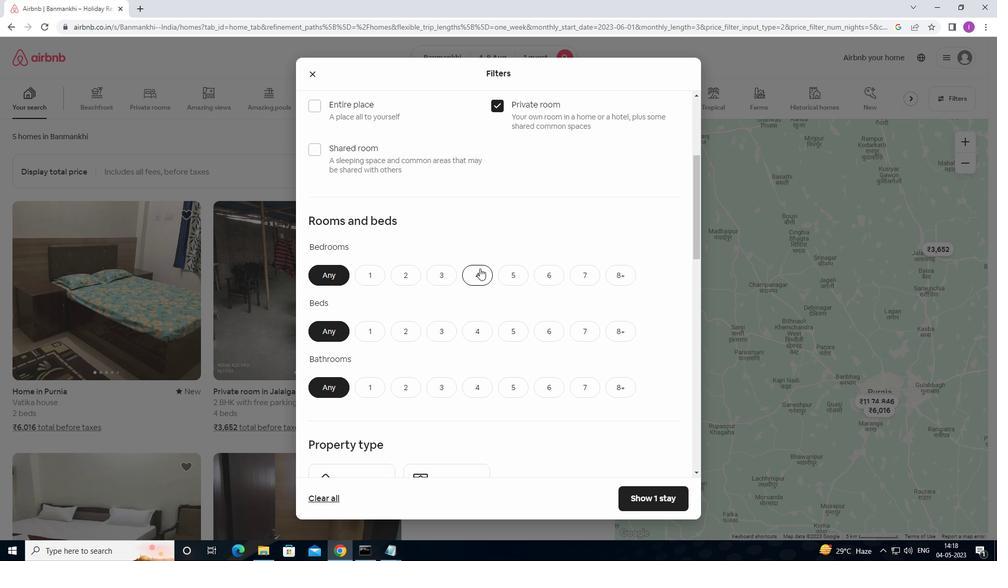 
Action: Mouse moved to (363, 165)
Screenshot: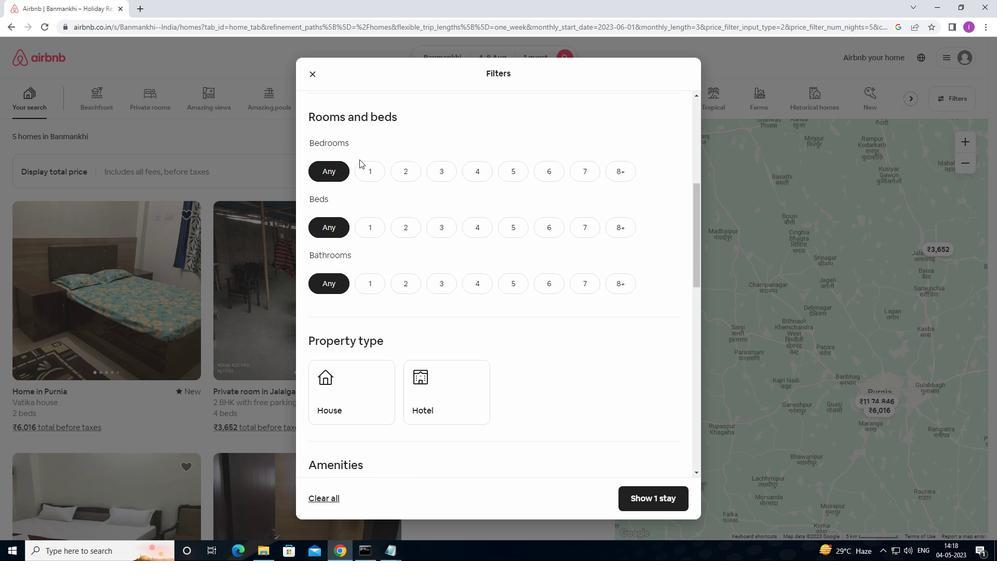
Action: Mouse pressed left at (363, 165)
Screenshot: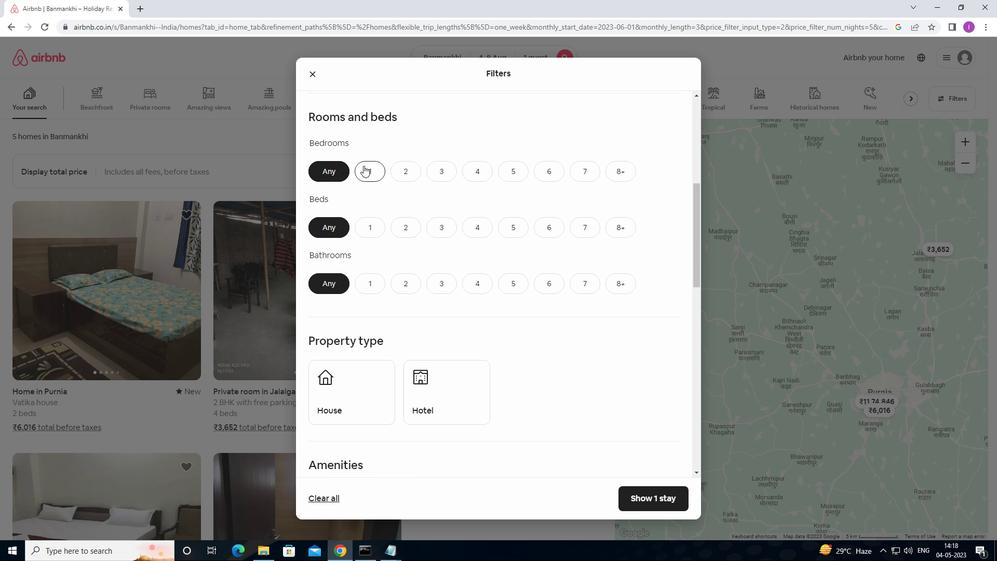 
Action: Mouse moved to (366, 222)
Screenshot: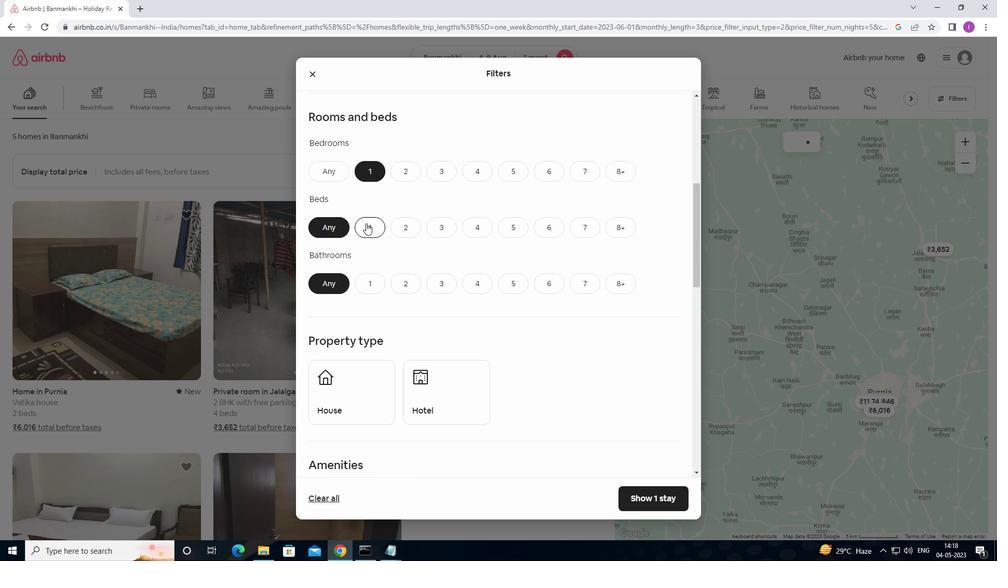 
Action: Mouse pressed left at (366, 222)
Screenshot: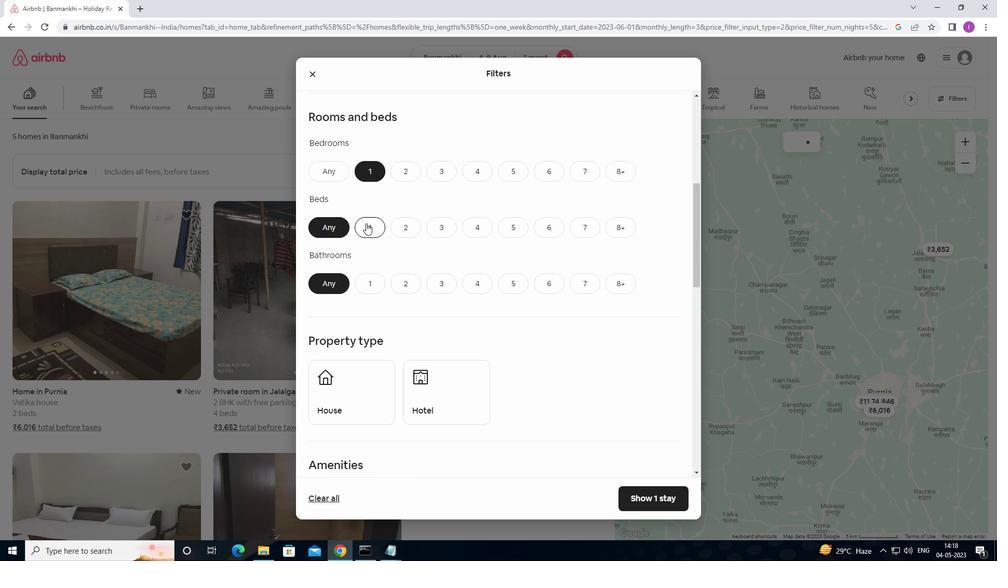 
Action: Mouse moved to (378, 283)
Screenshot: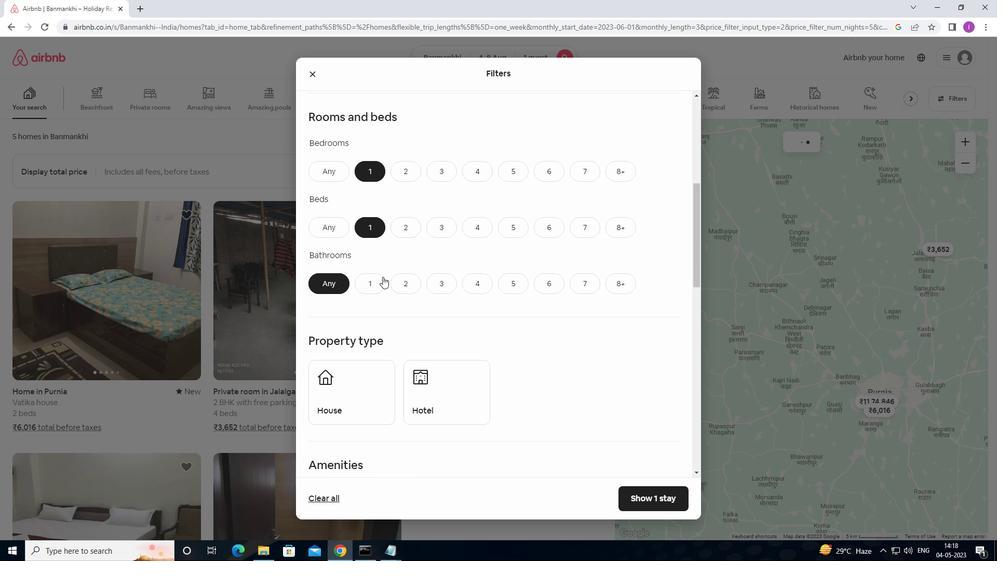 
Action: Mouse pressed left at (378, 283)
Screenshot: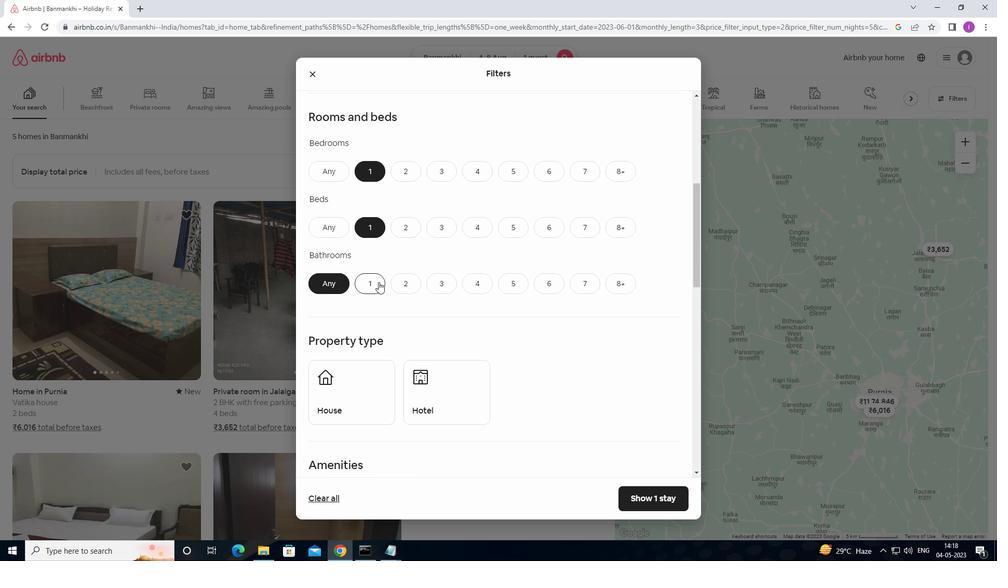 
Action: Mouse moved to (456, 263)
Screenshot: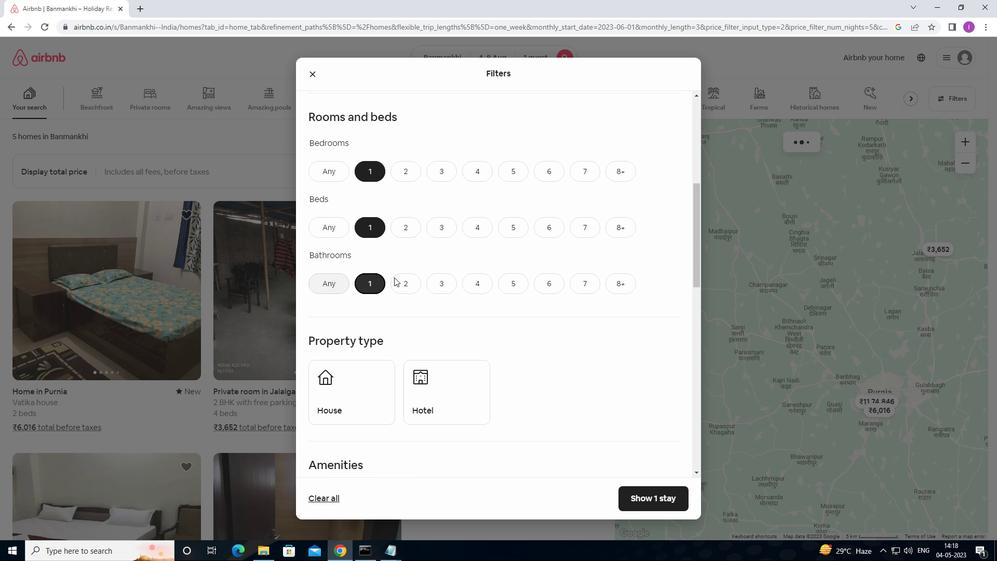 
Action: Mouse scrolled (456, 263) with delta (0, 0)
Screenshot: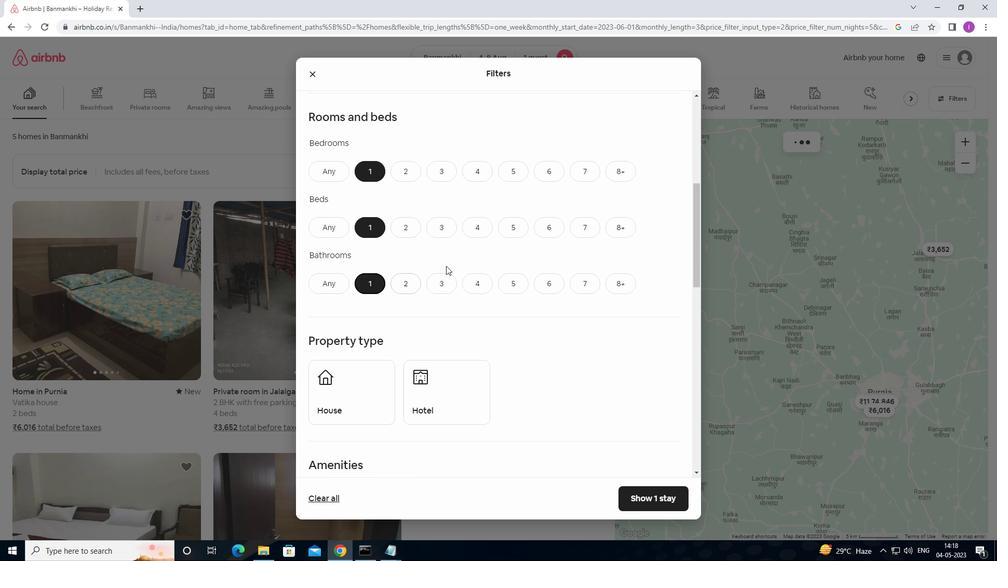 
Action: Mouse scrolled (456, 263) with delta (0, 0)
Screenshot: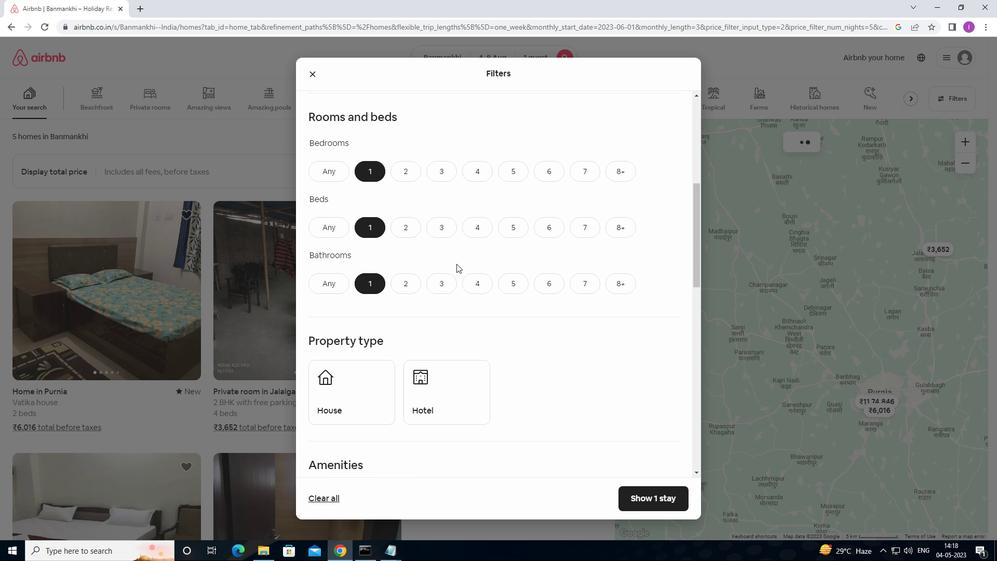 
Action: Mouse moved to (457, 262)
Screenshot: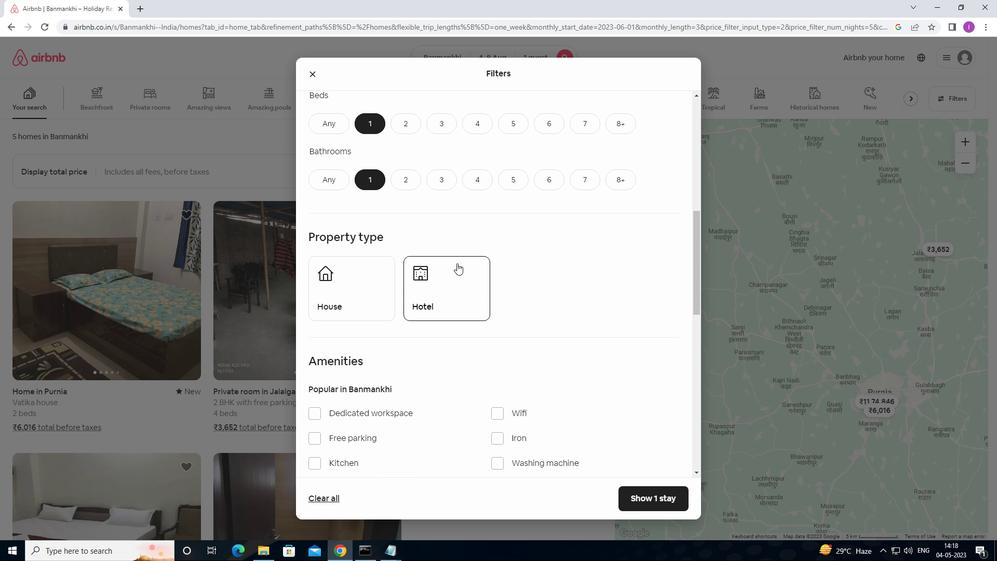 
Action: Mouse scrolled (457, 261) with delta (0, 0)
Screenshot: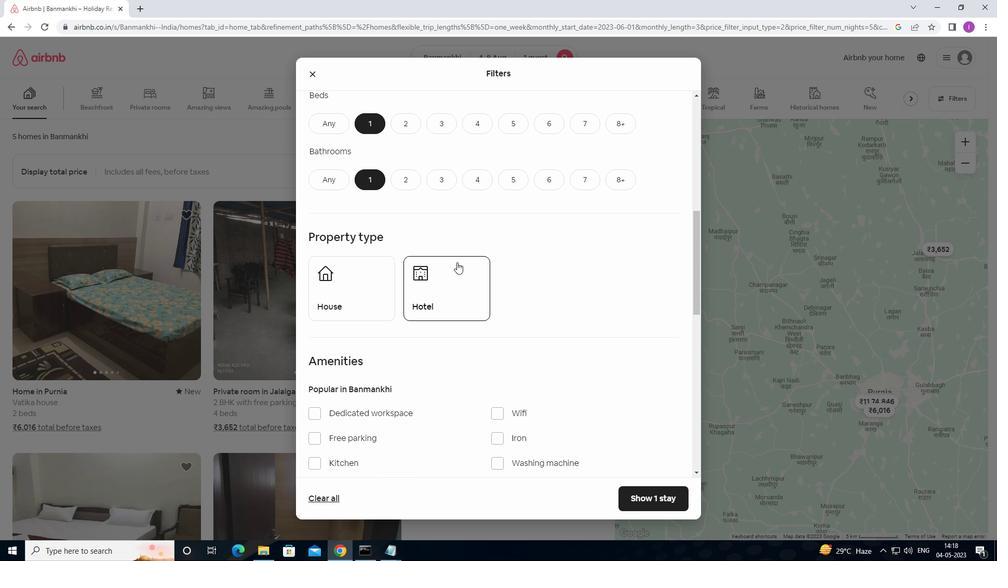 
Action: Mouse moved to (457, 261)
Screenshot: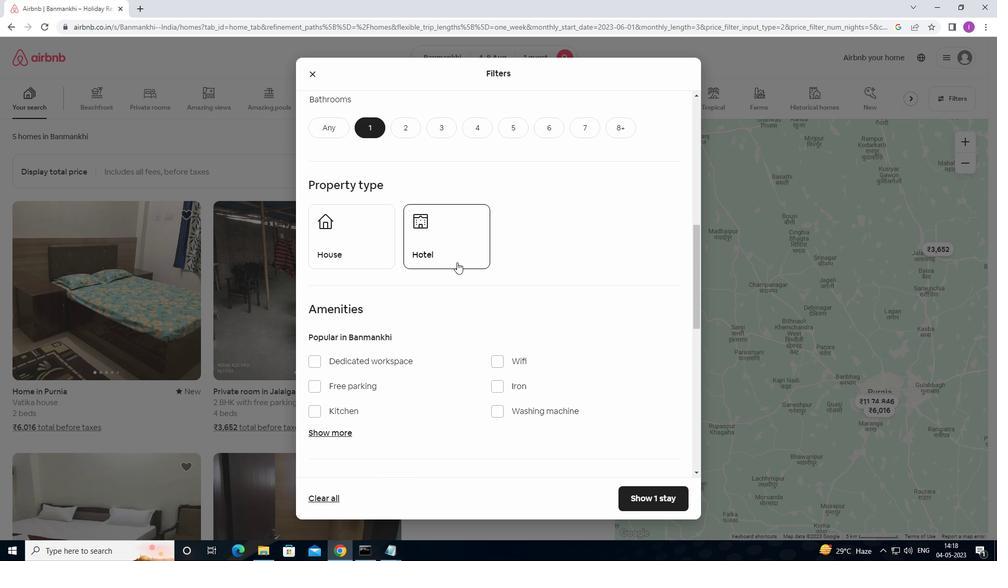 
Action: Mouse scrolled (457, 261) with delta (0, 0)
Screenshot: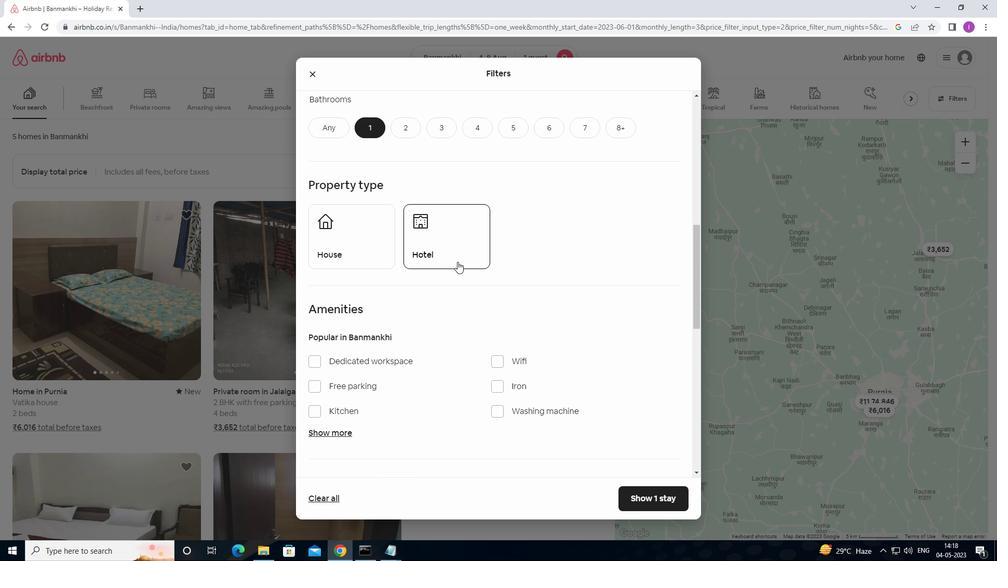 
Action: Mouse moved to (349, 199)
Screenshot: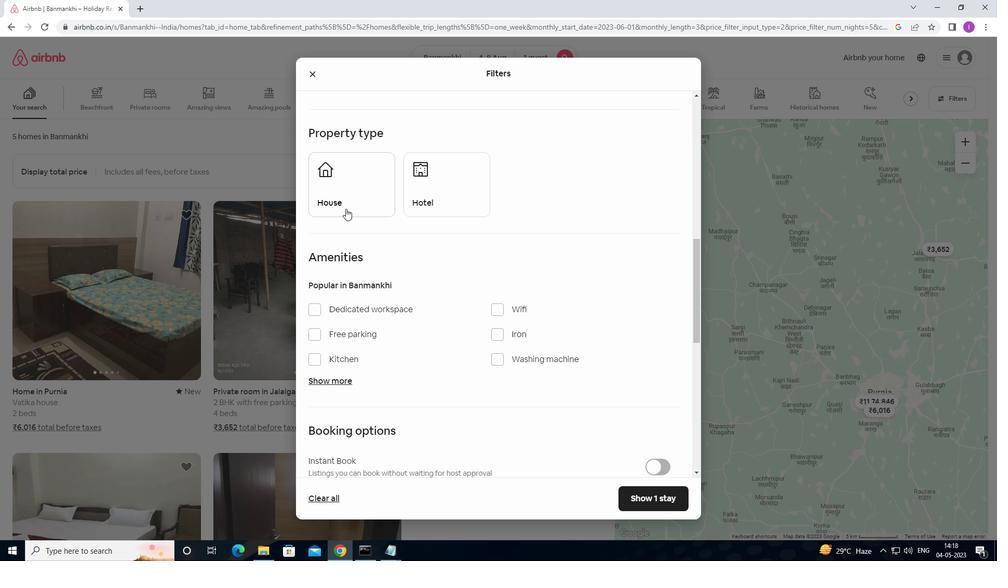 
Action: Mouse pressed left at (349, 199)
Screenshot: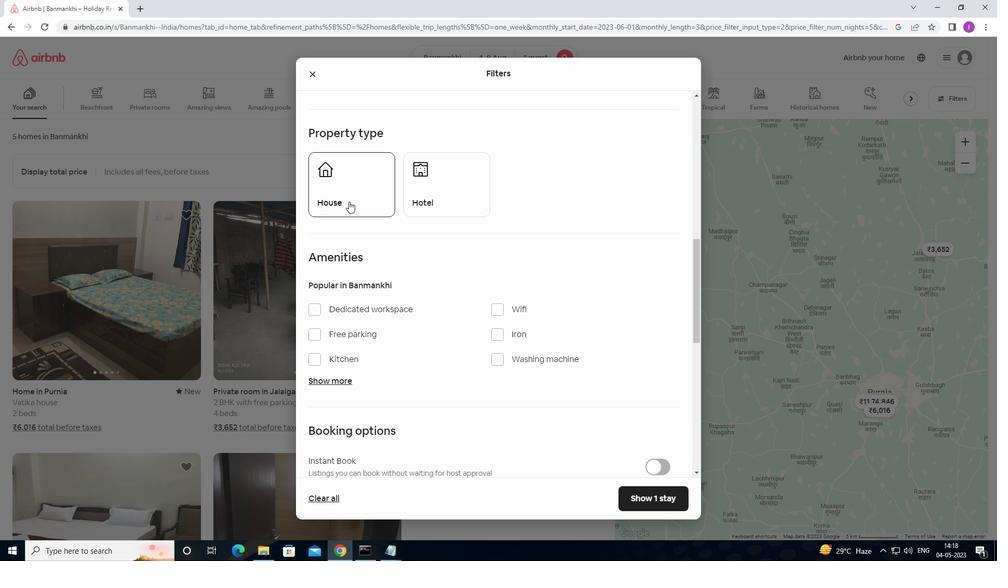 
Action: Mouse moved to (416, 201)
Screenshot: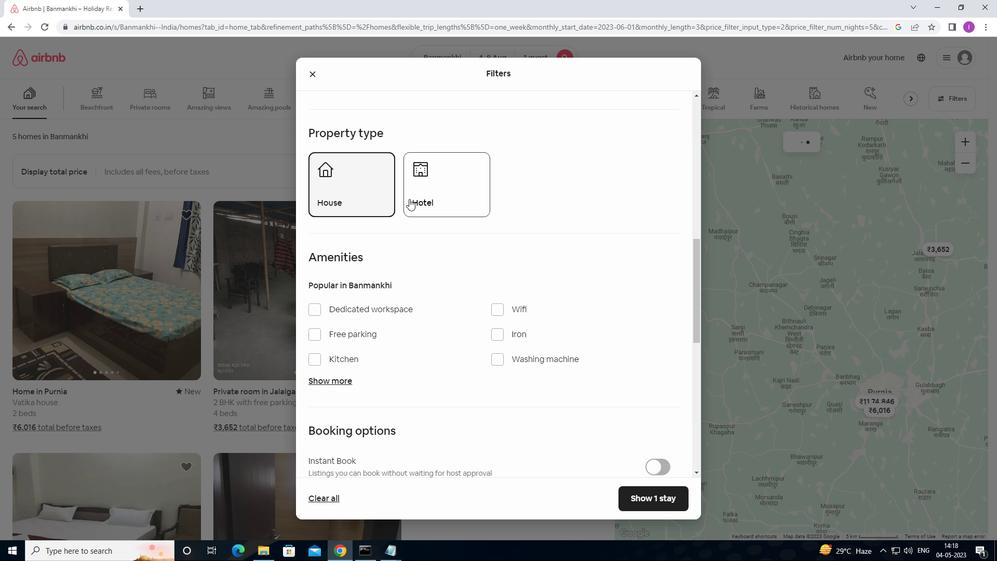 
Action: Mouse pressed left at (416, 201)
Screenshot: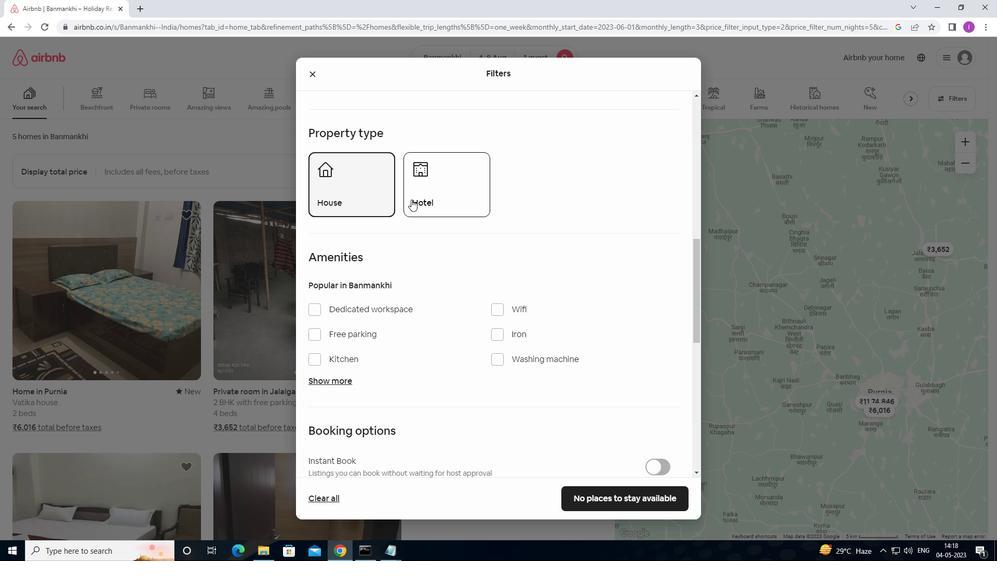 
Action: Mouse moved to (501, 305)
Screenshot: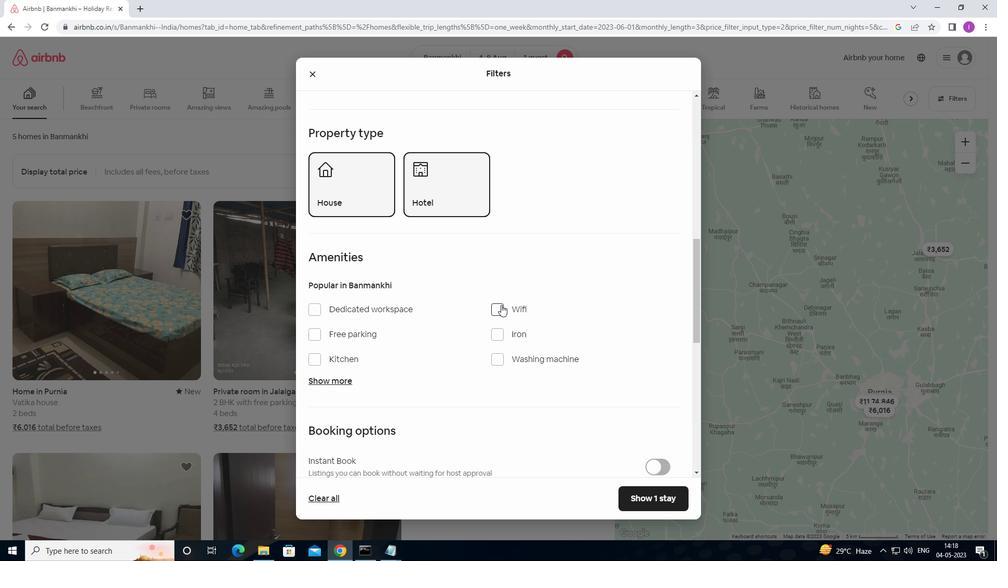 
Action: Mouse pressed left at (501, 305)
Screenshot: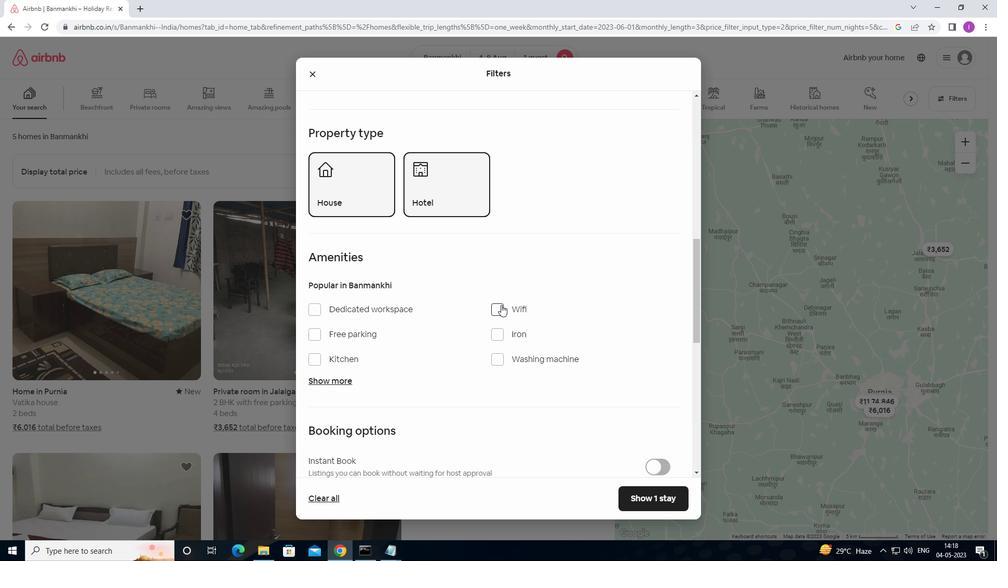 
Action: Mouse moved to (488, 323)
Screenshot: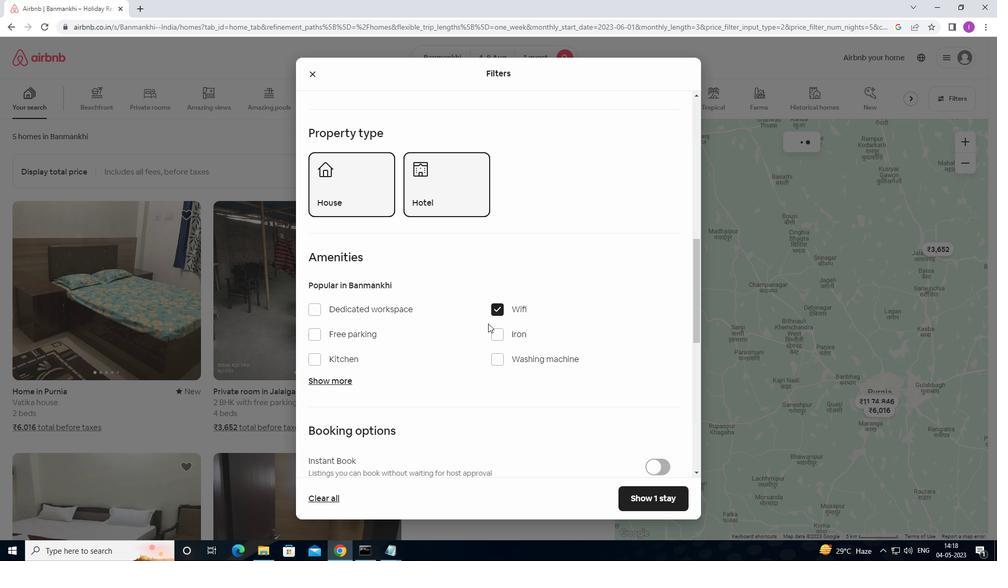 
Action: Mouse scrolled (488, 323) with delta (0, 0)
Screenshot: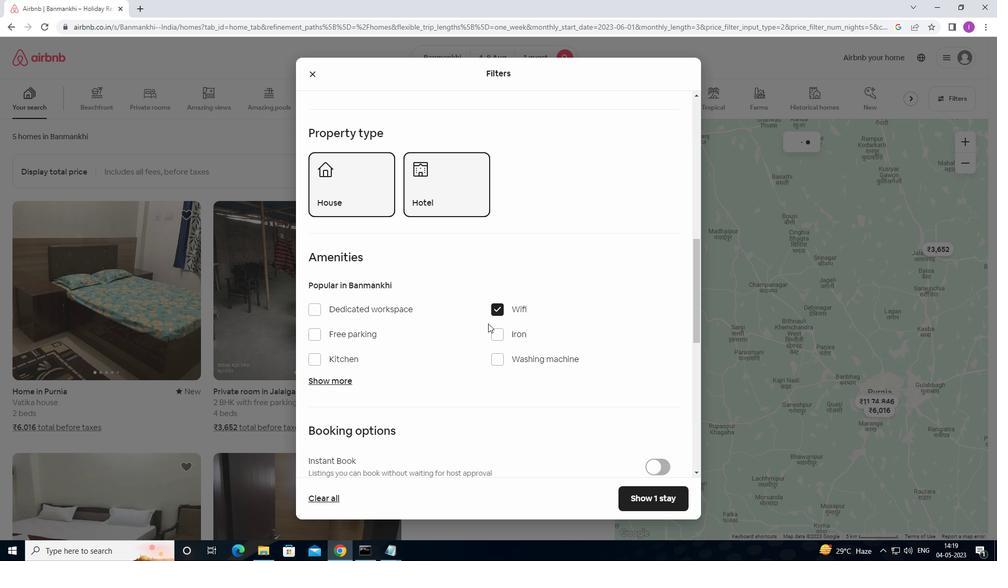 
Action: Mouse moved to (489, 323)
Screenshot: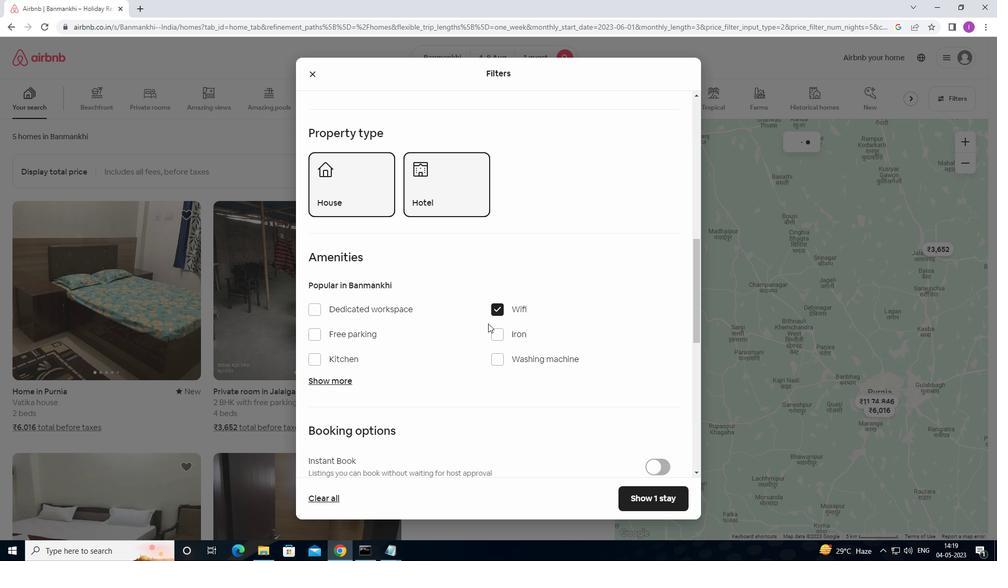 
Action: Mouse scrolled (489, 323) with delta (0, 0)
Screenshot: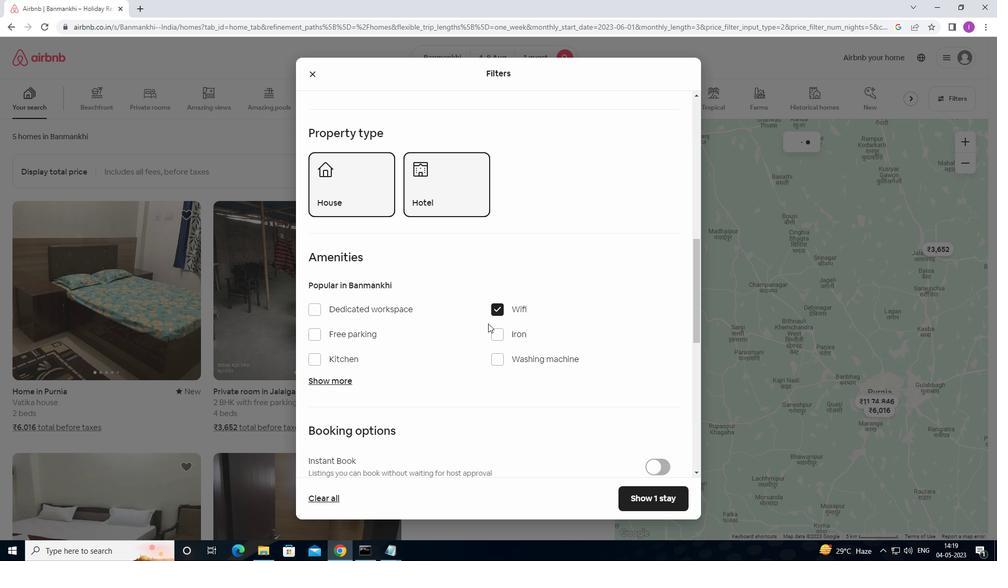 
Action: Mouse moved to (489, 323)
Screenshot: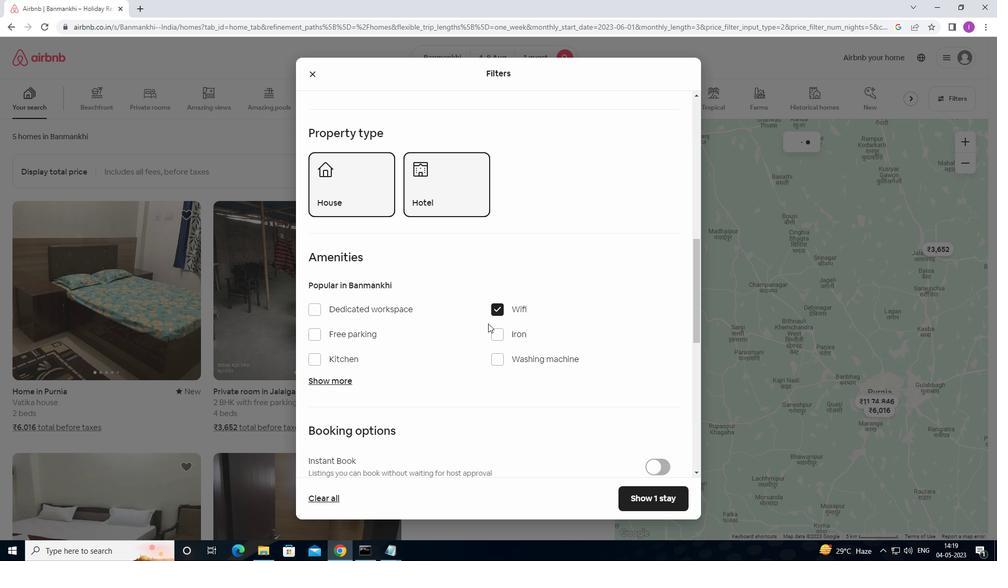 
Action: Mouse scrolled (489, 323) with delta (0, 0)
Screenshot: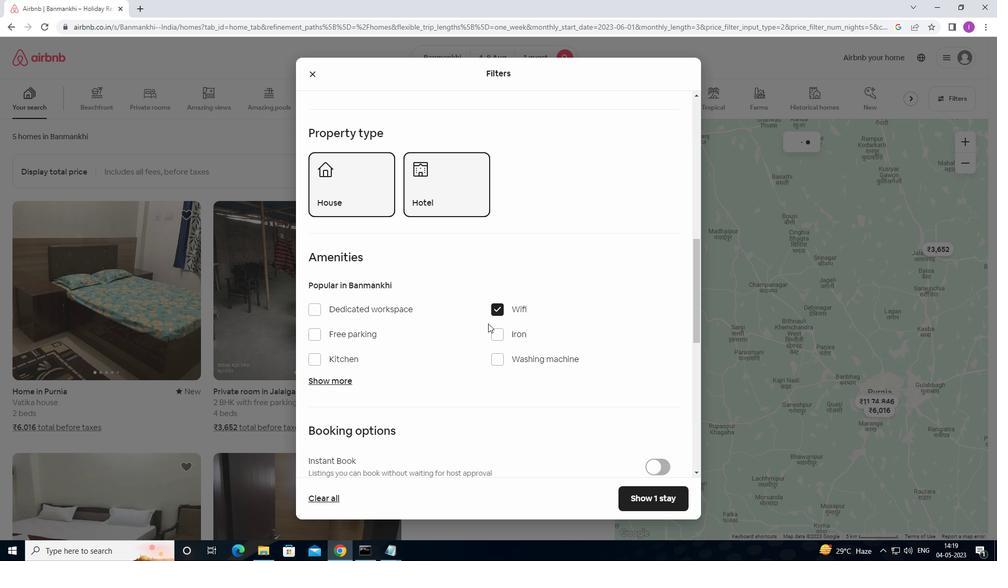 
Action: Mouse scrolled (489, 323) with delta (0, 0)
Screenshot: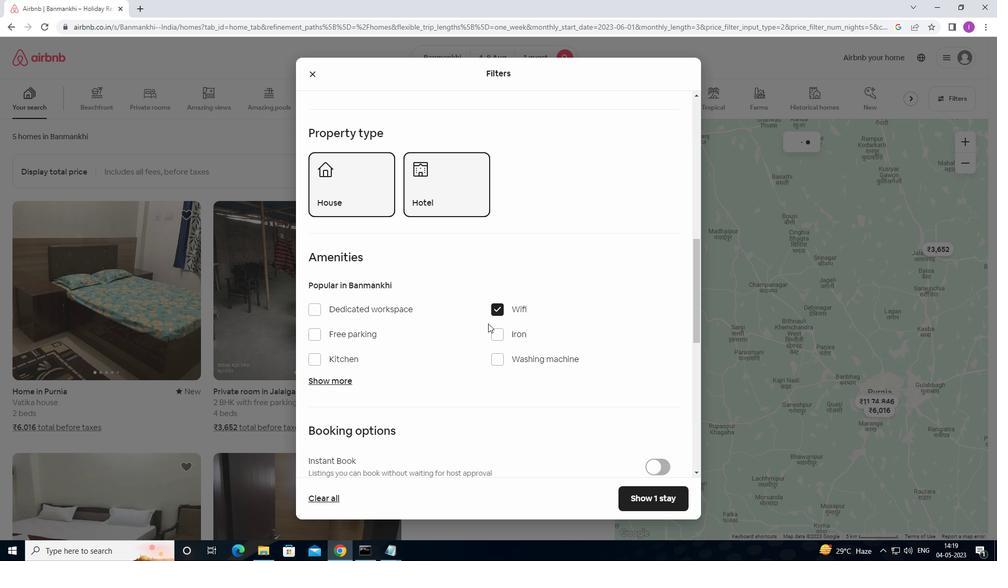 
Action: Mouse moved to (658, 291)
Screenshot: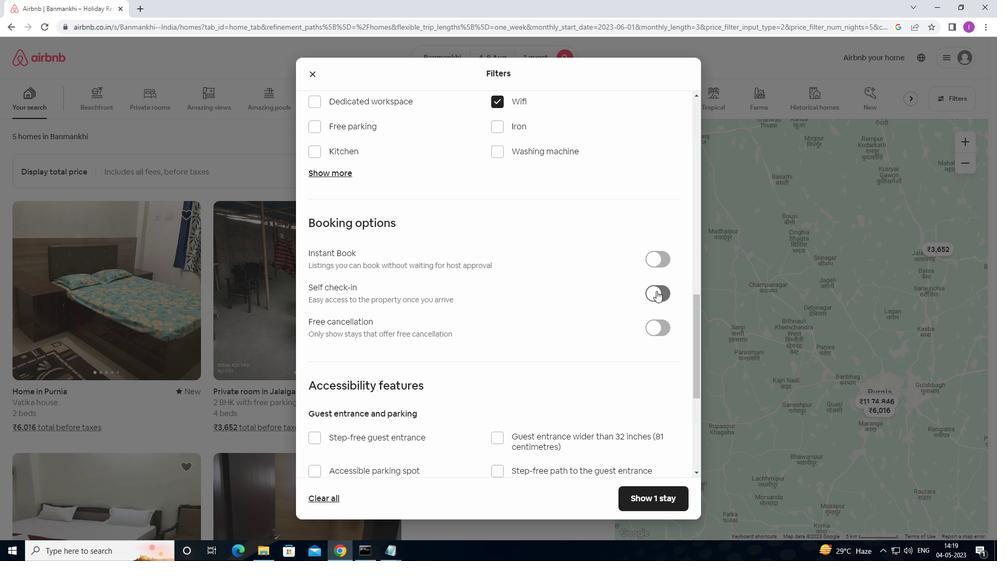 
Action: Mouse pressed left at (658, 291)
Screenshot: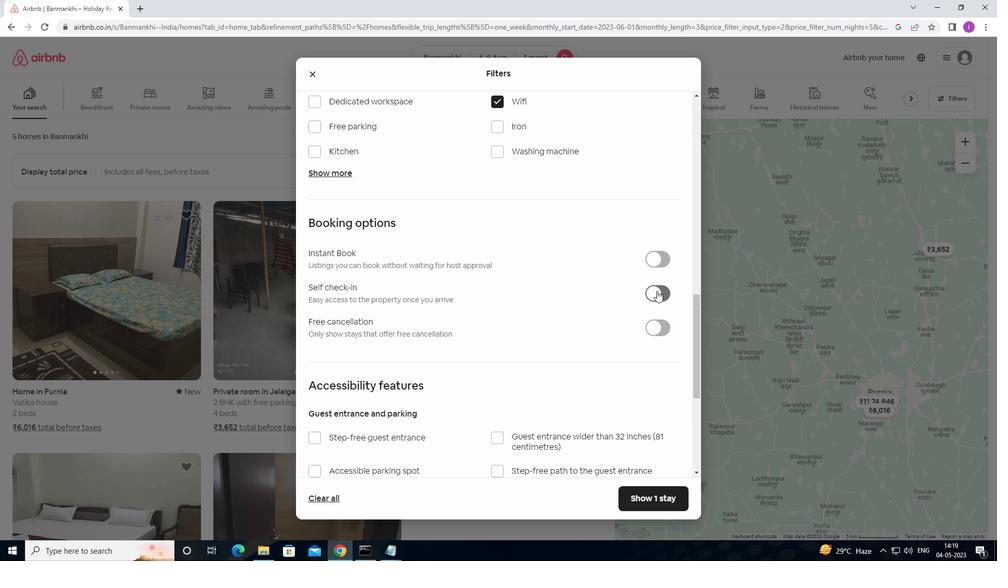 
Action: Mouse moved to (557, 303)
Screenshot: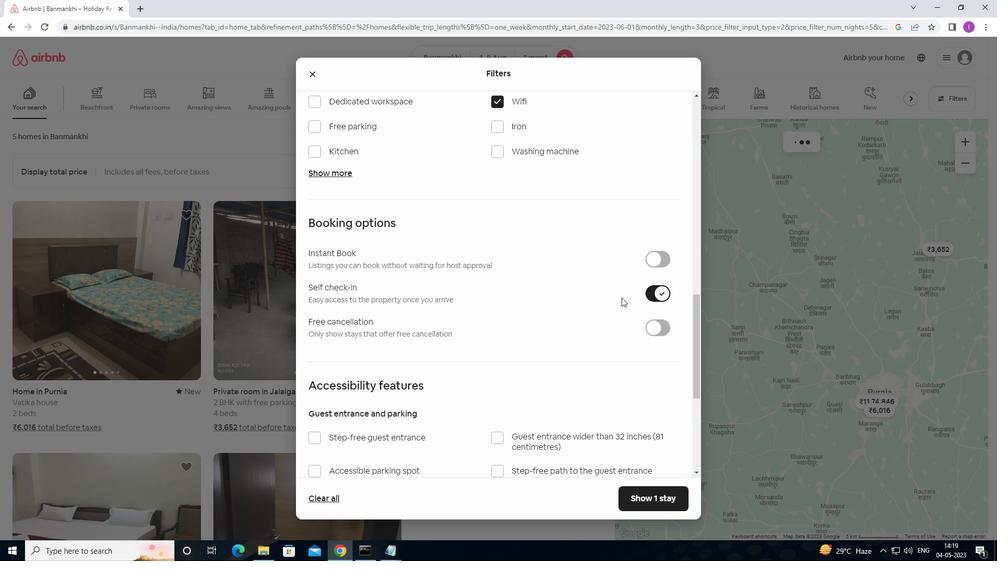 
Action: Mouse scrolled (557, 303) with delta (0, 0)
Screenshot: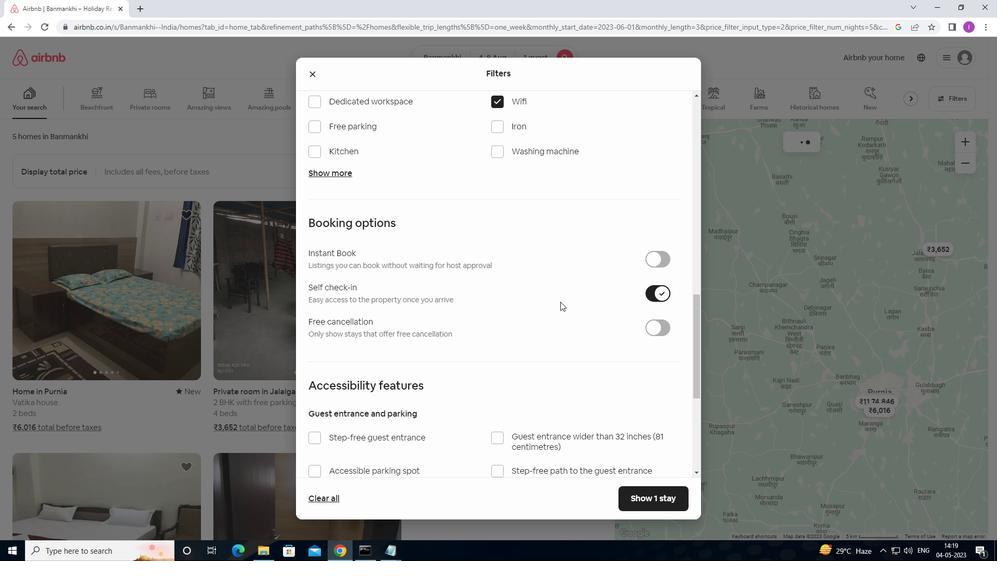 
Action: Mouse scrolled (557, 303) with delta (0, 0)
Screenshot: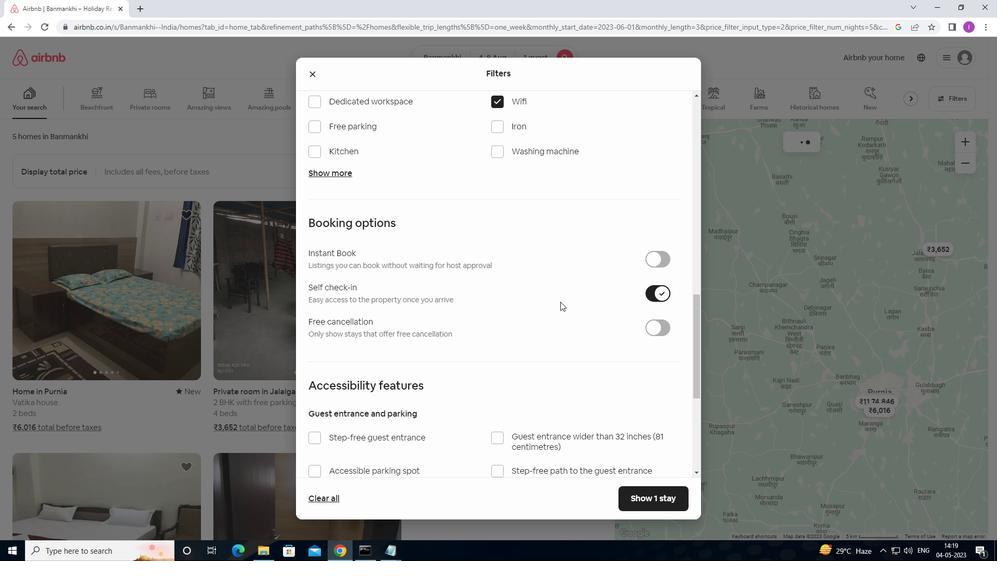 
Action: Mouse scrolled (557, 303) with delta (0, 0)
Screenshot: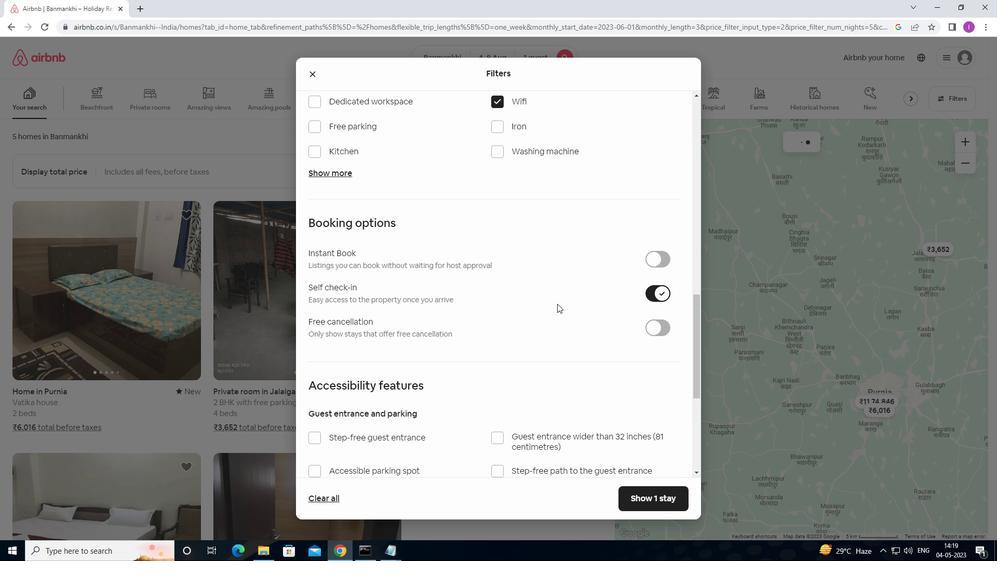 
Action: Mouse scrolled (557, 303) with delta (0, 0)
Screenshot: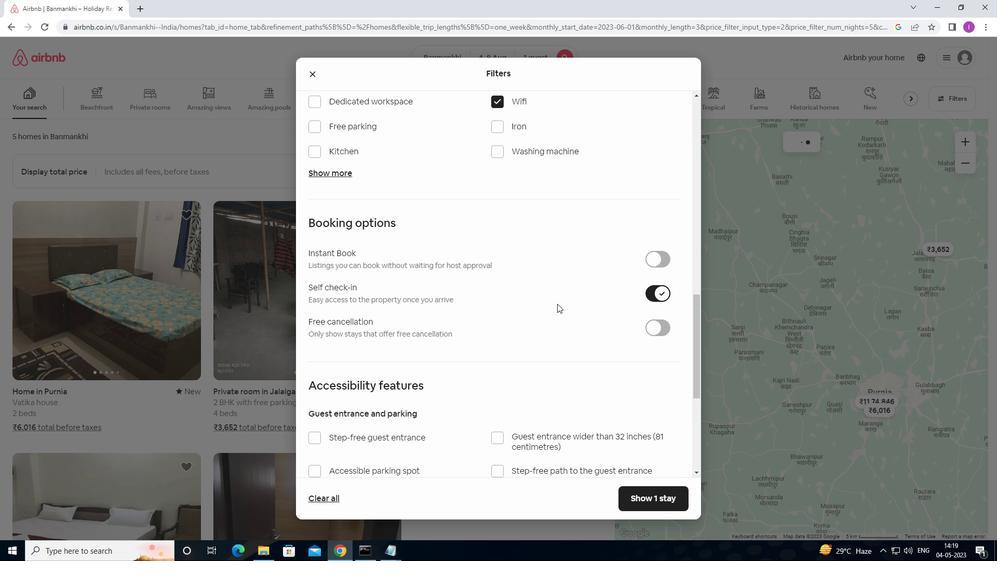 
Action: Mouse scrolled (557, 303) with delta (0, 0)
Screenshot: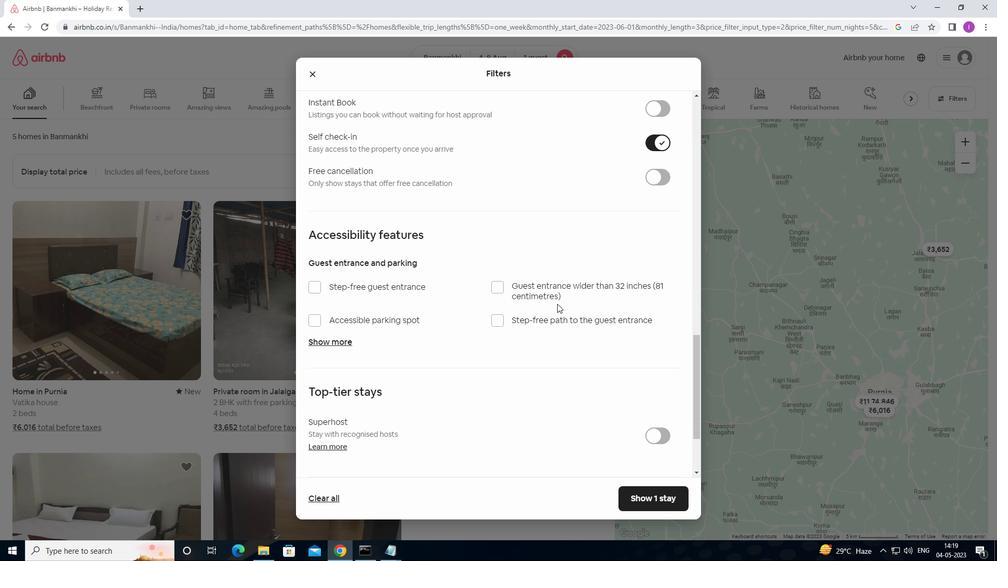 
Action: Mouse scrolled (557, 303) with delta (0, 0)
Screenshot: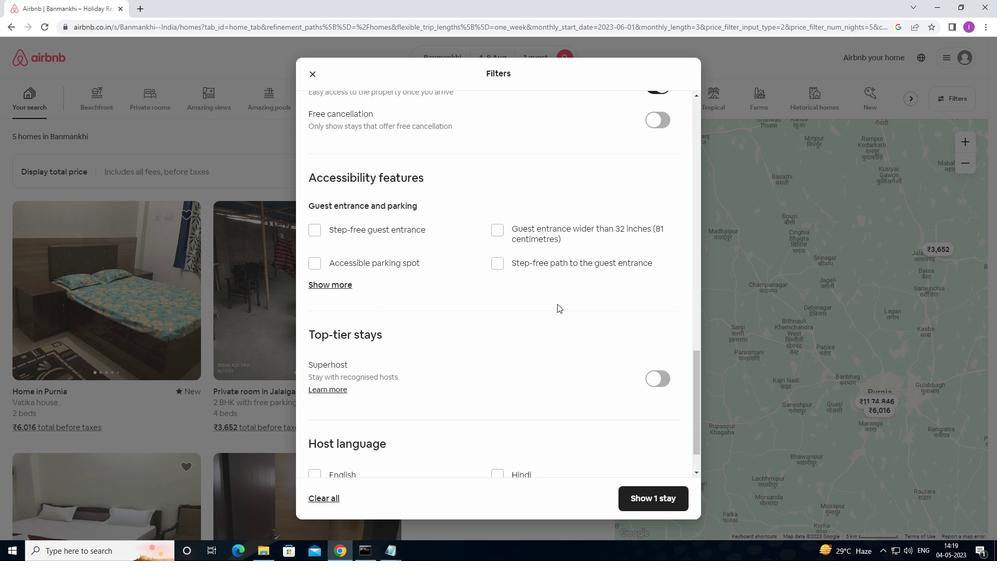 
Action: Mouse scrolled (557, 303) with delta (0, 0)
Screenshot: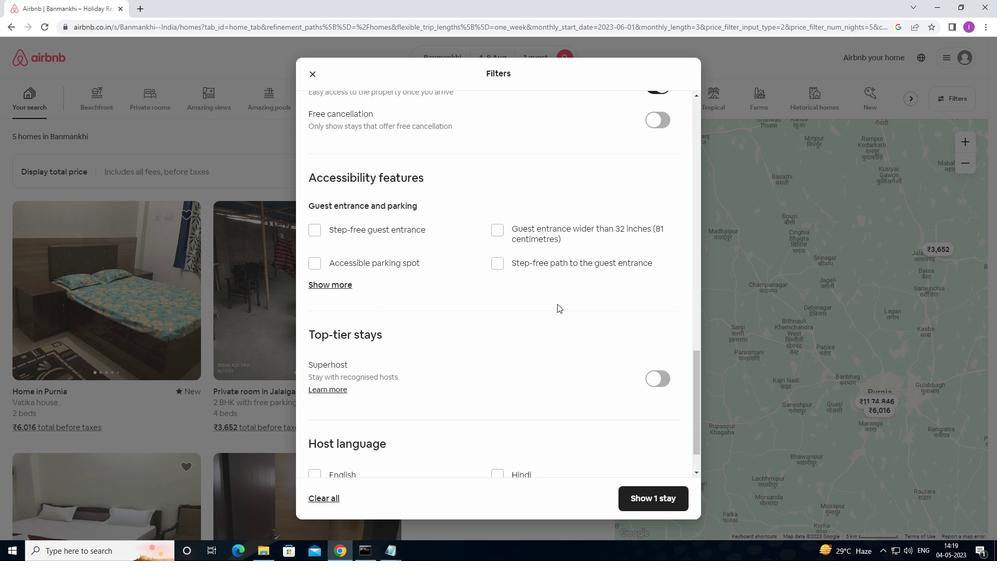 
Action: Mouse moved to (557, 303)
Screenshot: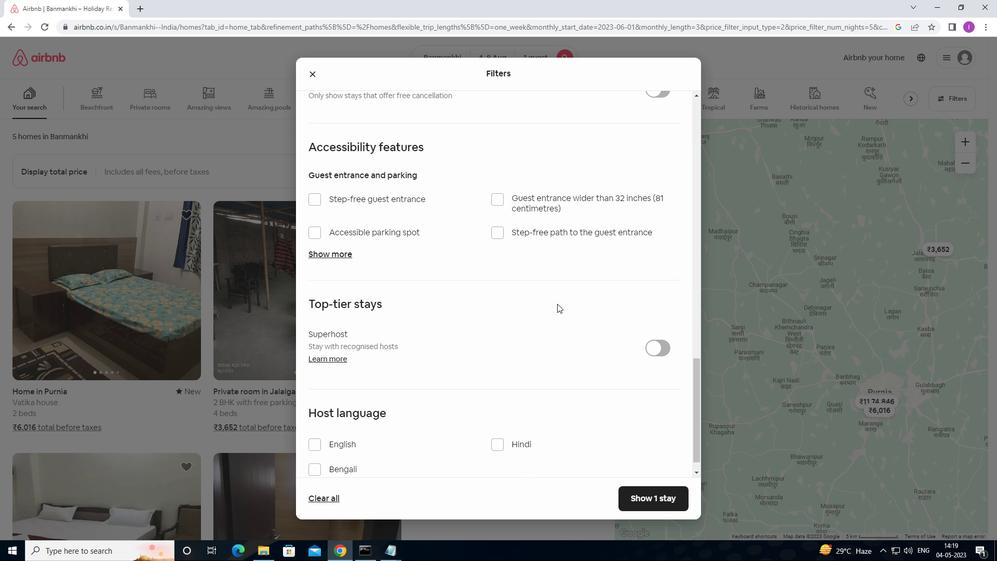 
Action: Mouse scrolled (557, 303) with delta (0, 0)
Screenshot: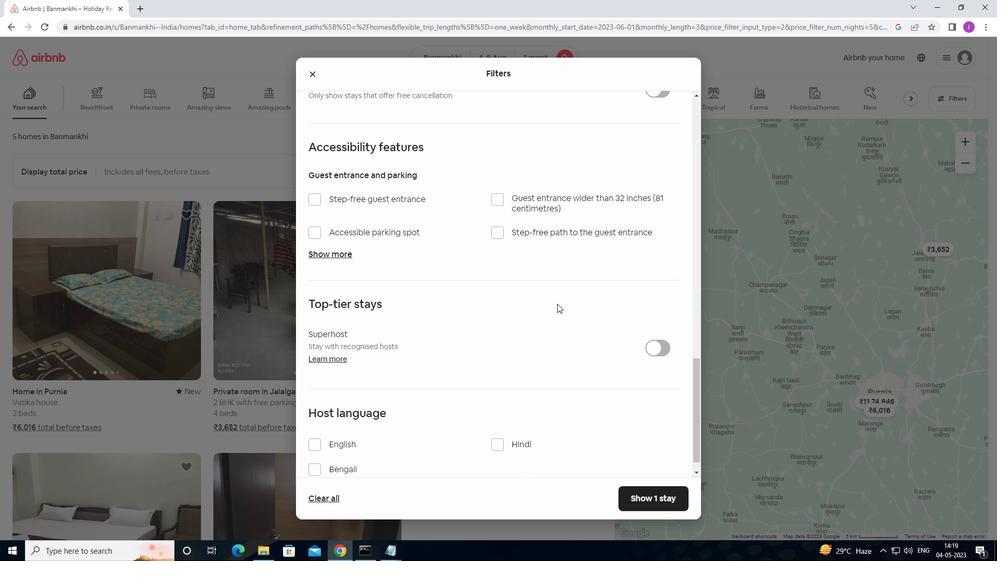 
Action: Mouse scrolled (557, 303) with delta (0, 0)
Screenshot: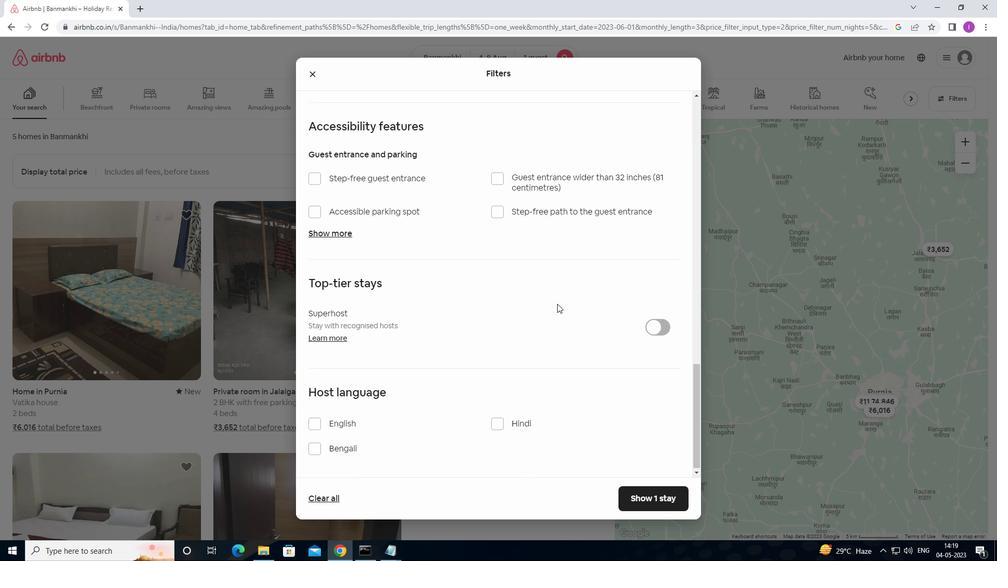 
Action: Mouse scrolled (557, 303) with delta (0, 0)
Screenshot: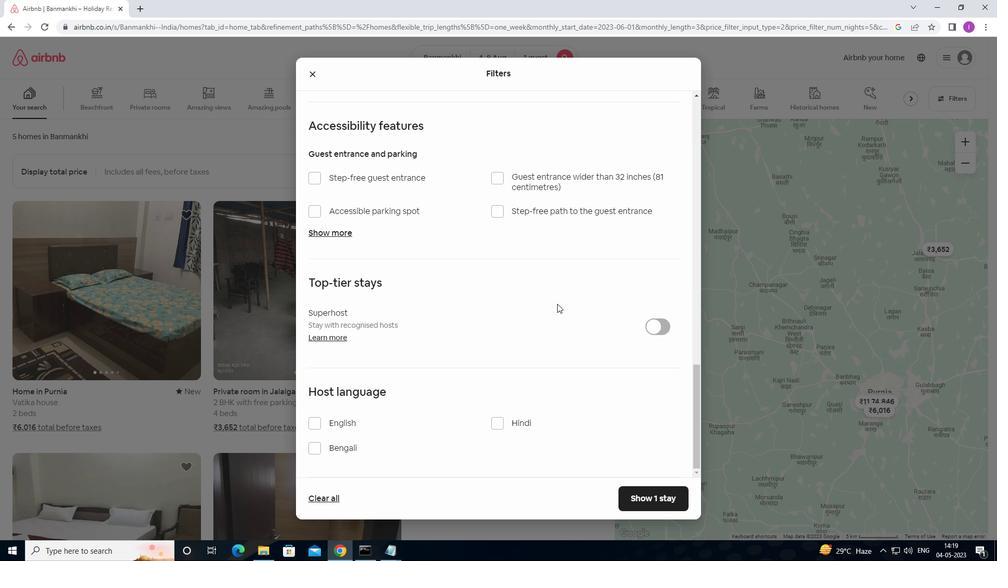 
Action: Mouse scrolled (557, 303) with delta (0, 0)
Screenshot: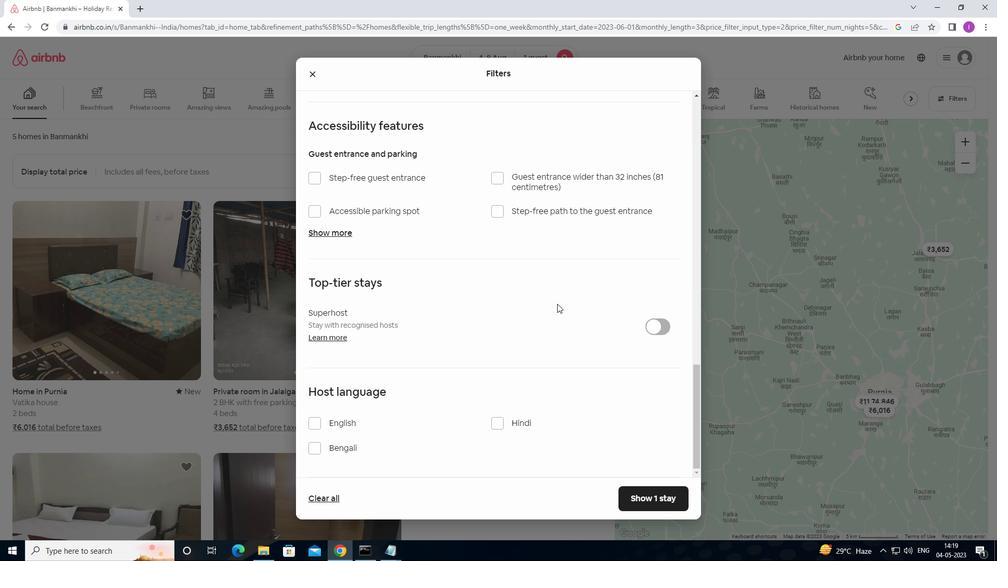 
Action: Mouse moved to (315, 425)
Screenshot: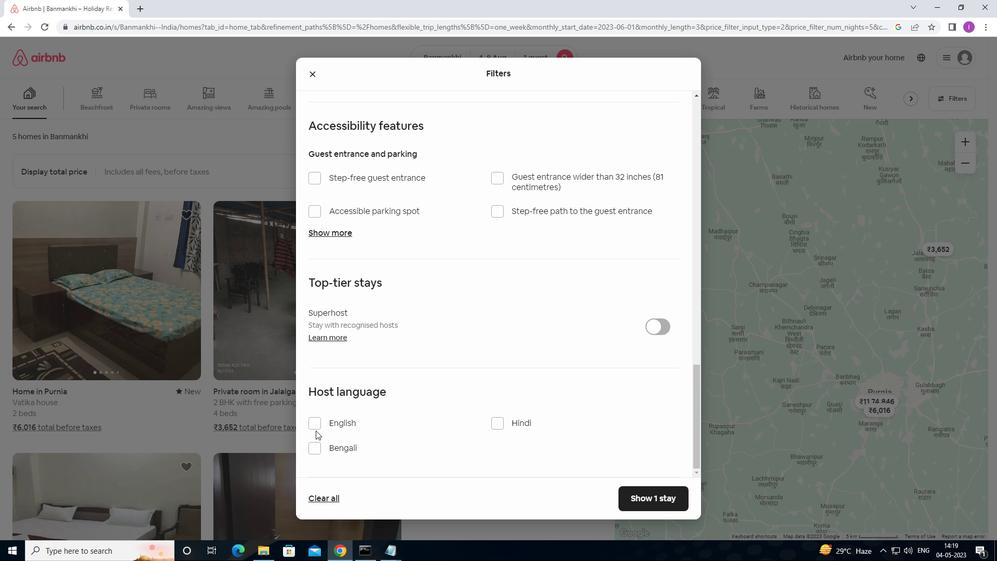 
Action: Mouse pressed left at (315, 425)
Screenshot: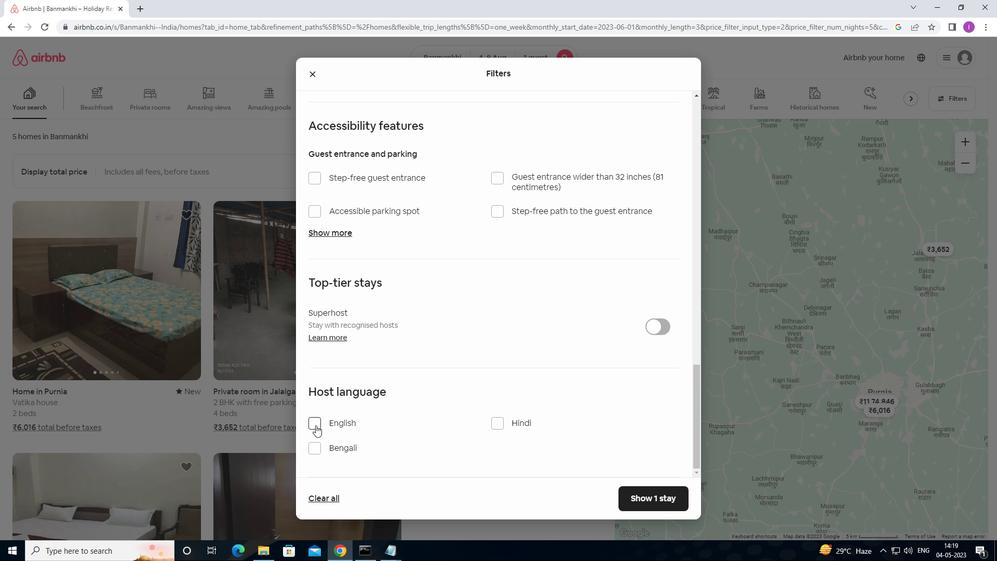 
Action: Mouse moved to (628, 503)
Screenshot: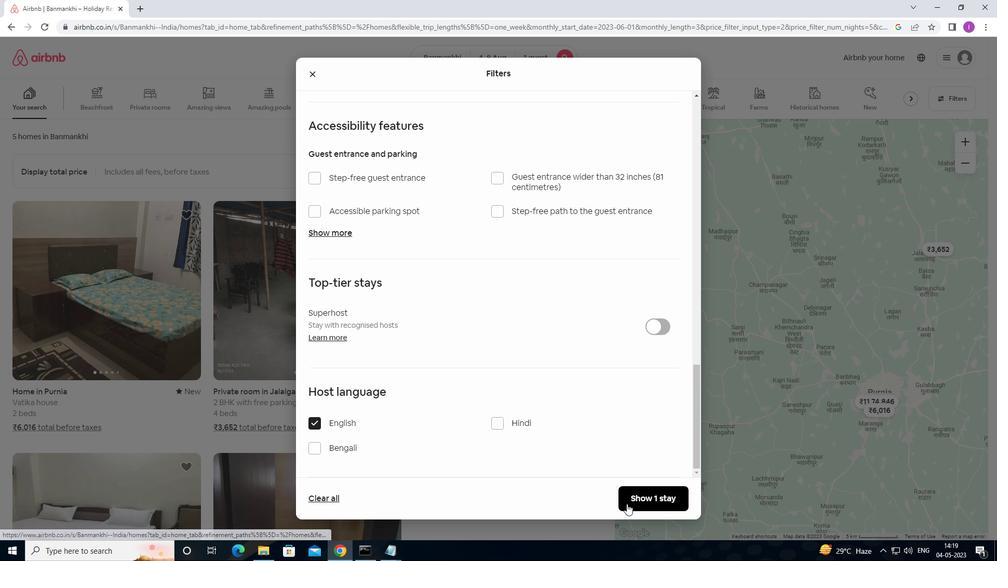 
Action: Mouse pressed left at (628, 503)
Screenshot: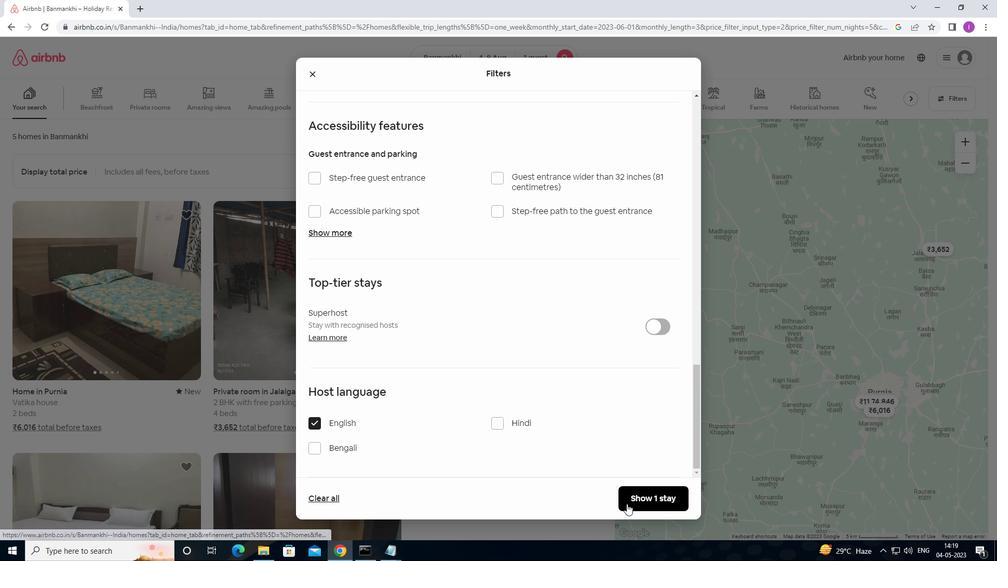 
Action: Mouse moved to (559, 454)
Screenshot: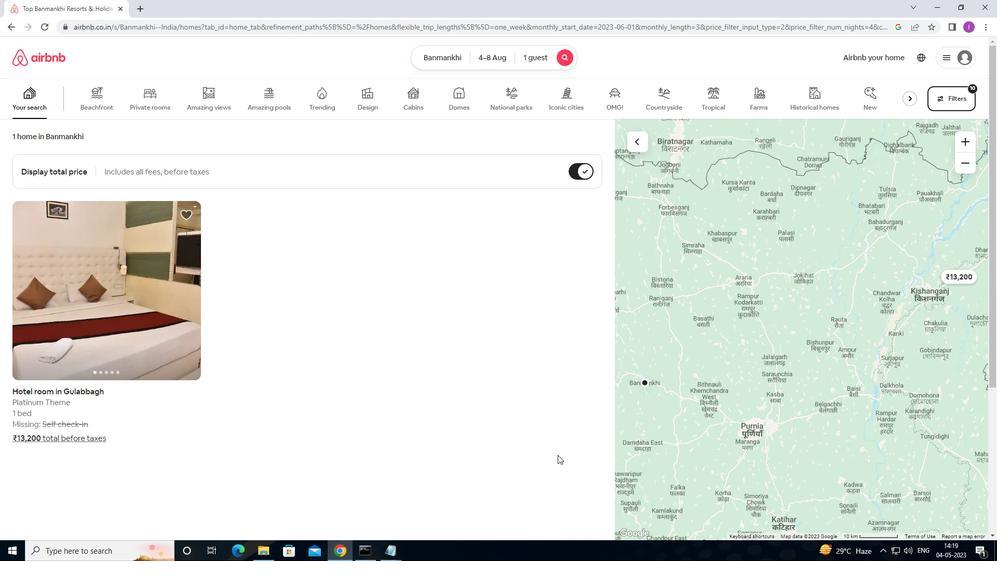 
